Task: Add an event with the title Second Monthly Sales Meeting, date '2023/10/04', time 9:15 AM to 11:15 AMand add a description: Welcome to the Coffee Meeting with a Potential Investor, an exciting opportunity to connect, share your business vision, and explore potential investment opportunities. This meeting is designed to foster a mutually beneficial relationship between you and the investor, providing a platform to discuss your business goals, growth strategies, and the potential for collaboration., put the event into Blue category, logged in from the account softage.2@softage.netand send the event invitation to softage.9@softage.net and softage.10@softage.net. Set a reminder for the event At time of event
Action: Mouse pressed left at (85, 99)
Screenshot: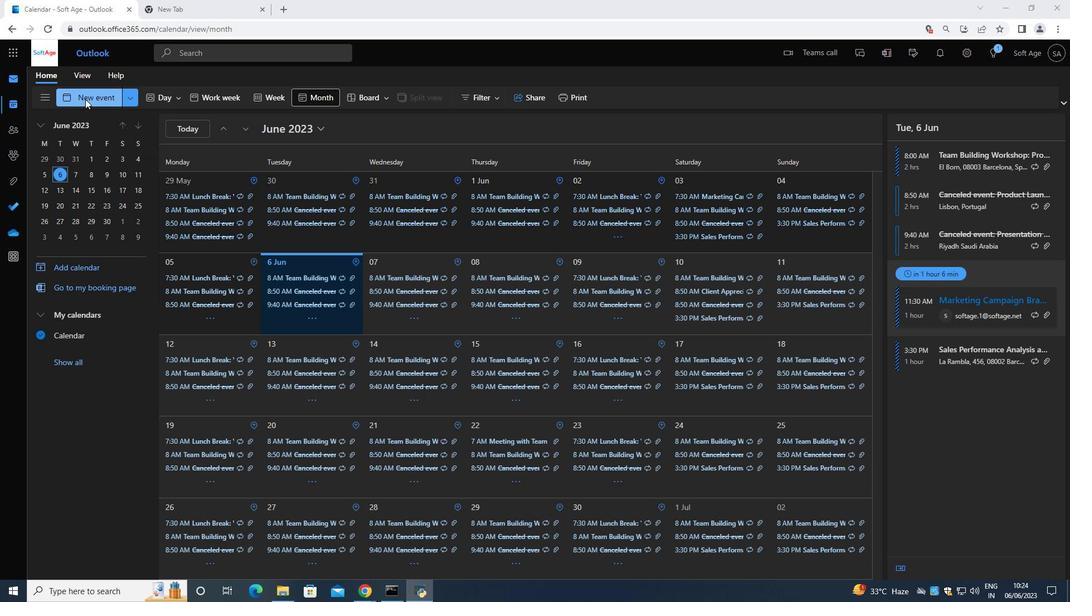 
Action: Mouse moved to (323, 157)
Screenshot: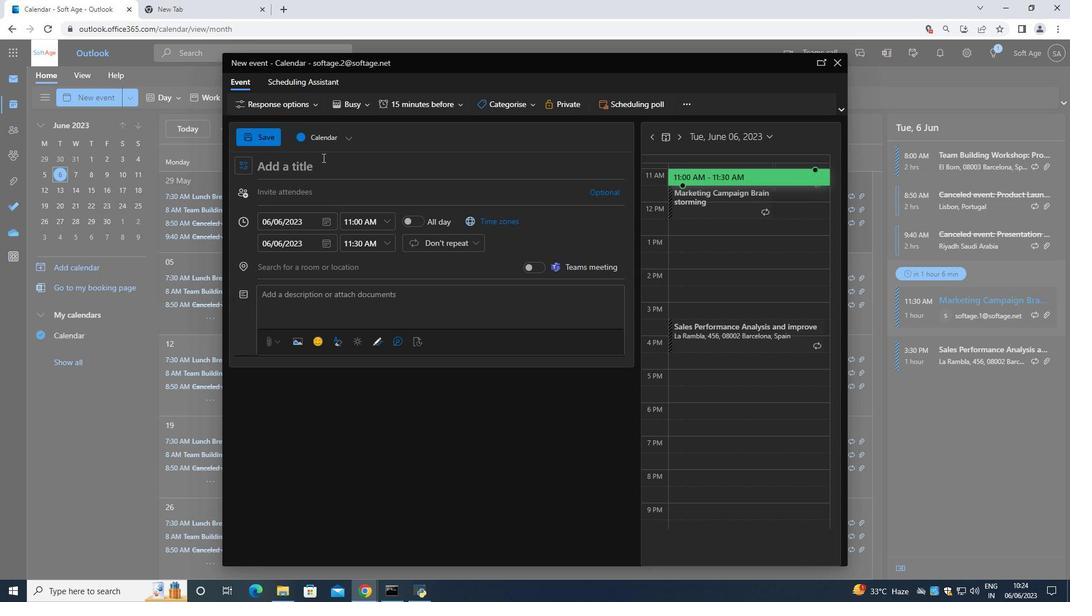 
Action: Key pressed <Key.shift>Scond<Key.space><Key.backspace><Key.backspace><Key.backspace><Key.backspace><Key.backspace><Key.backspace><Key.backspace><Key.shift>Second<Key.space><Key.shift>Mony<Key.backspace>thly<Key.space><Key.shift>Sales<Key.space><Key.shift>Meeting<Key.space>
Screenshot: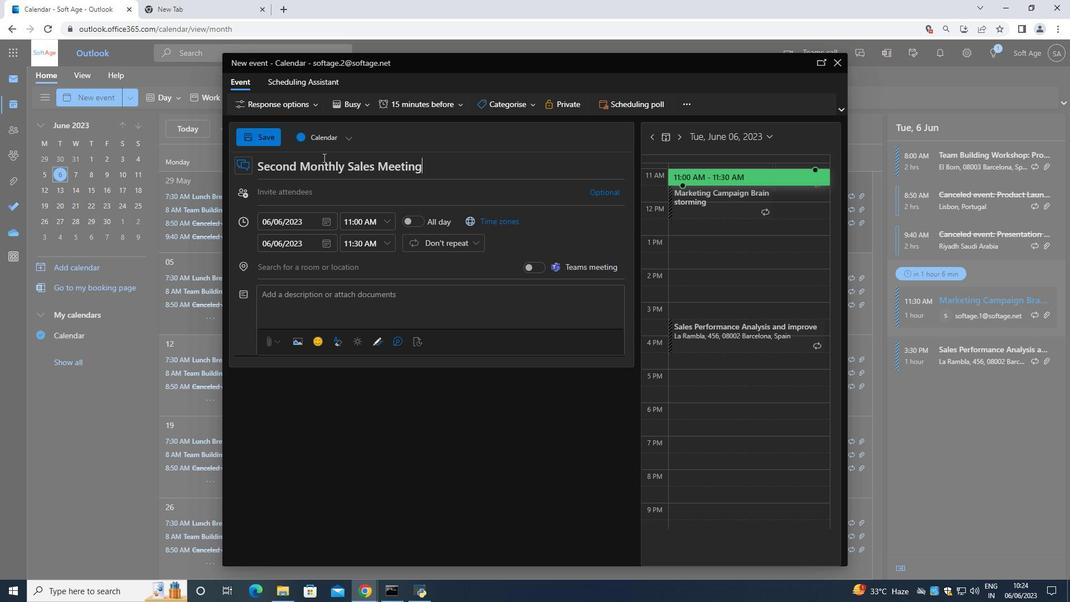 
Action: Mouse moved to (328, 217)
Screenshot: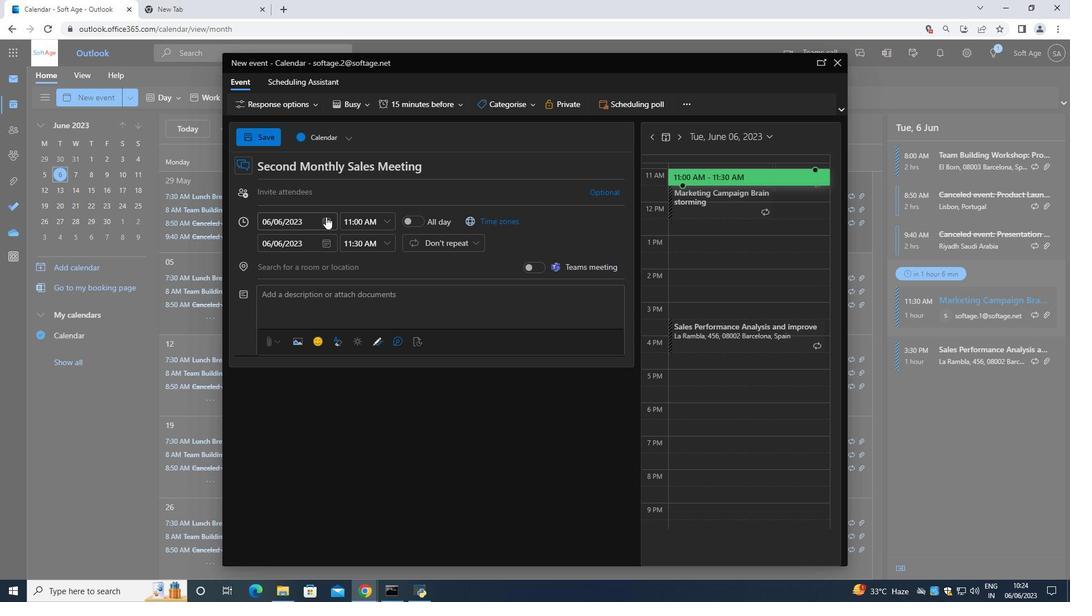 
Action: Mouse pressed left at (328, 217)
Screenshot: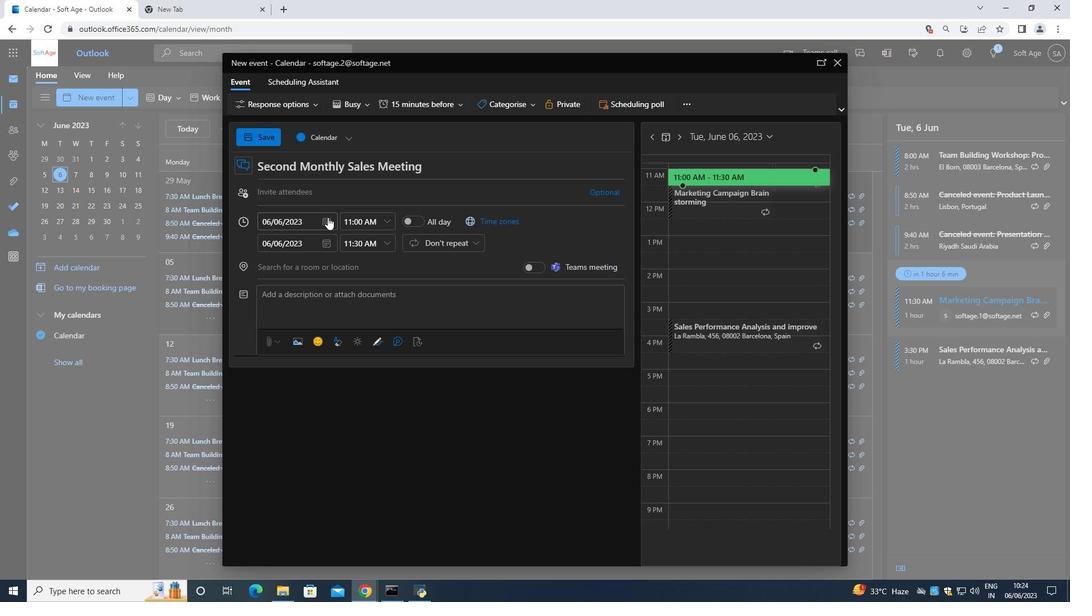 
Action: Mouse moved to (368, 243)
Screenshot: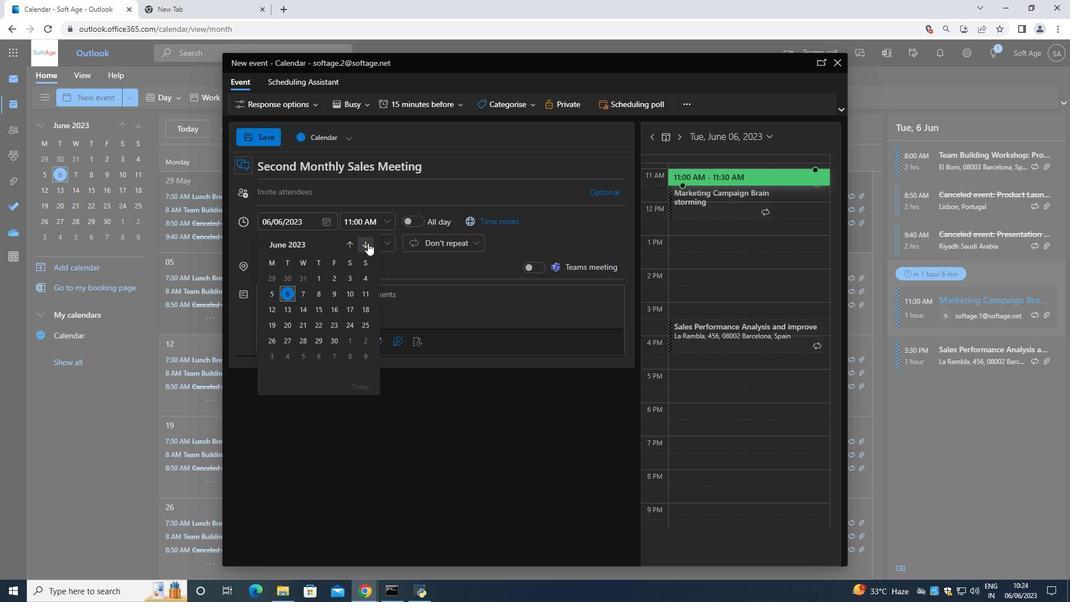 
Action: Mouse pressed left at (368, 243)
Screenshot: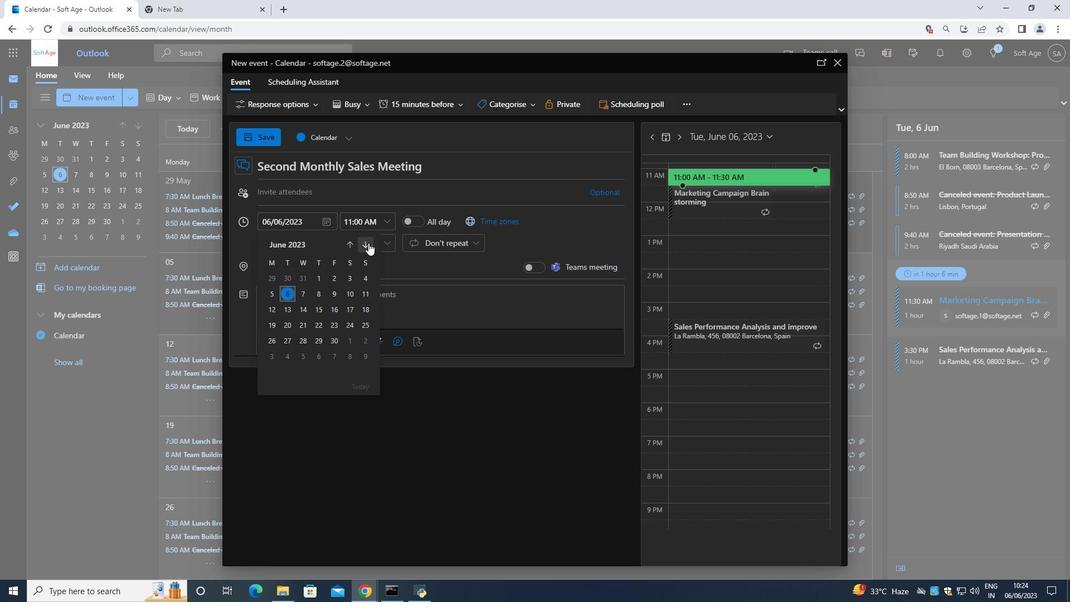 
Action: Mouse moved to (368, 243)
Screenshot: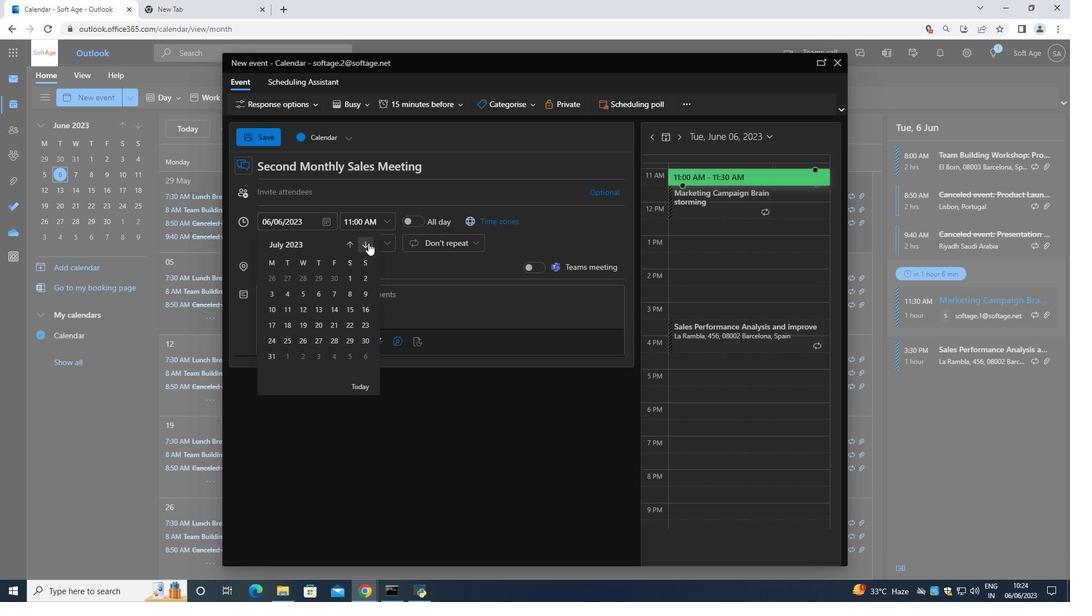
Action: Mouse pressed left at (368, 243)
Screenshot: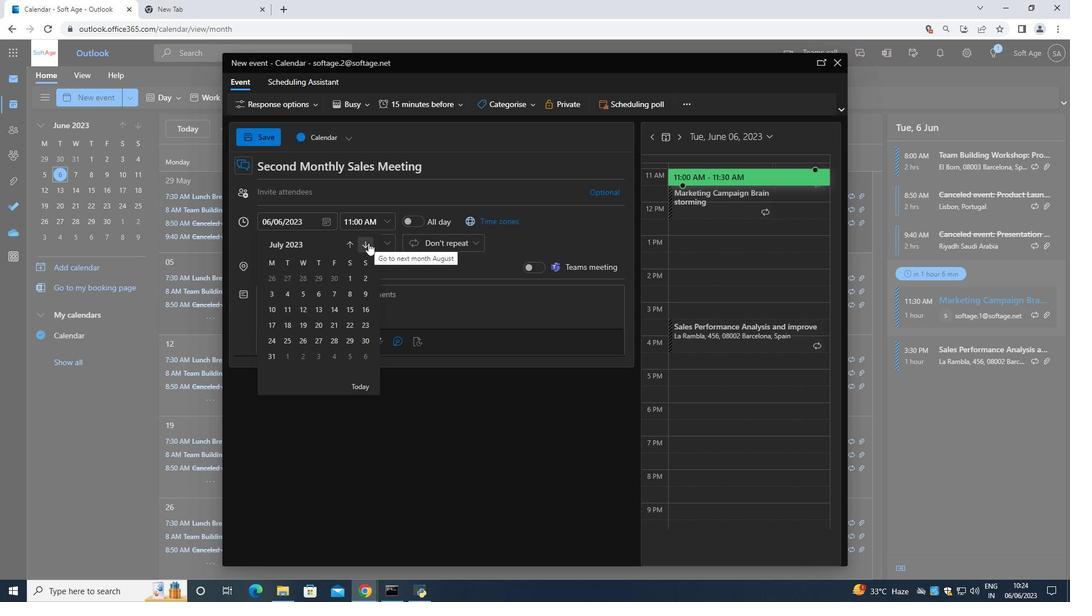 
Action: Mouse pressed left at (368, 243)
Screenshot: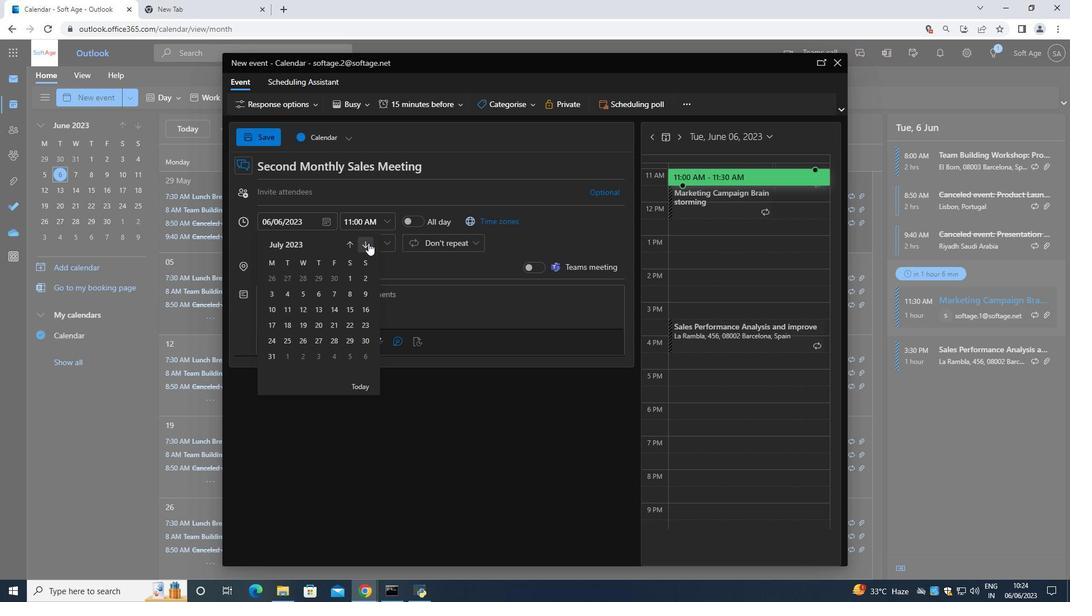 
Action: Mouse pressed left at (368, 243)
Screenshot: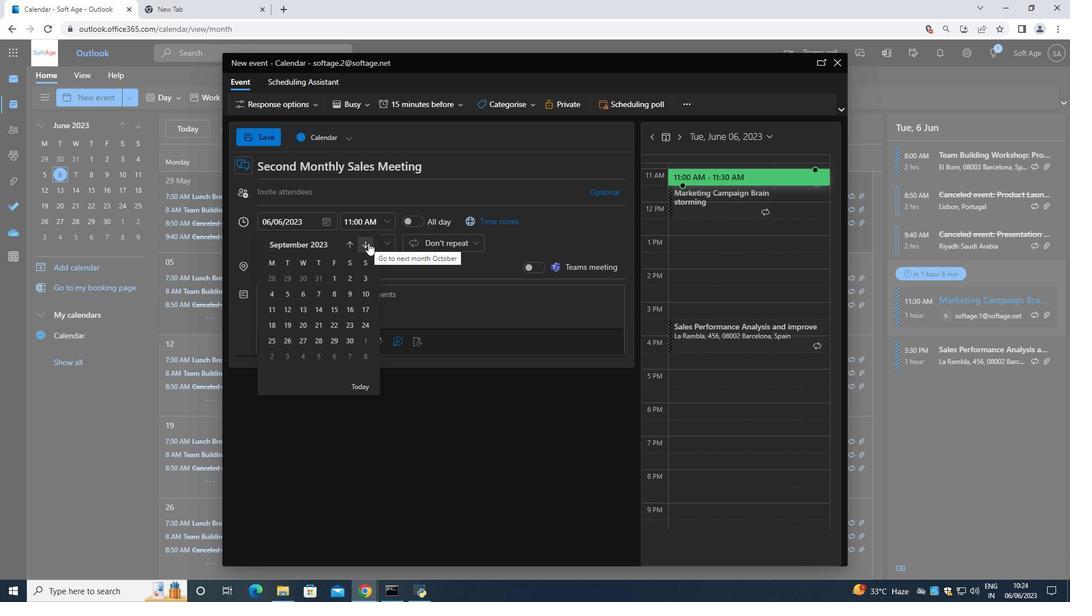 
Action: Mouse pressed left at (368, 243)
Screenshot: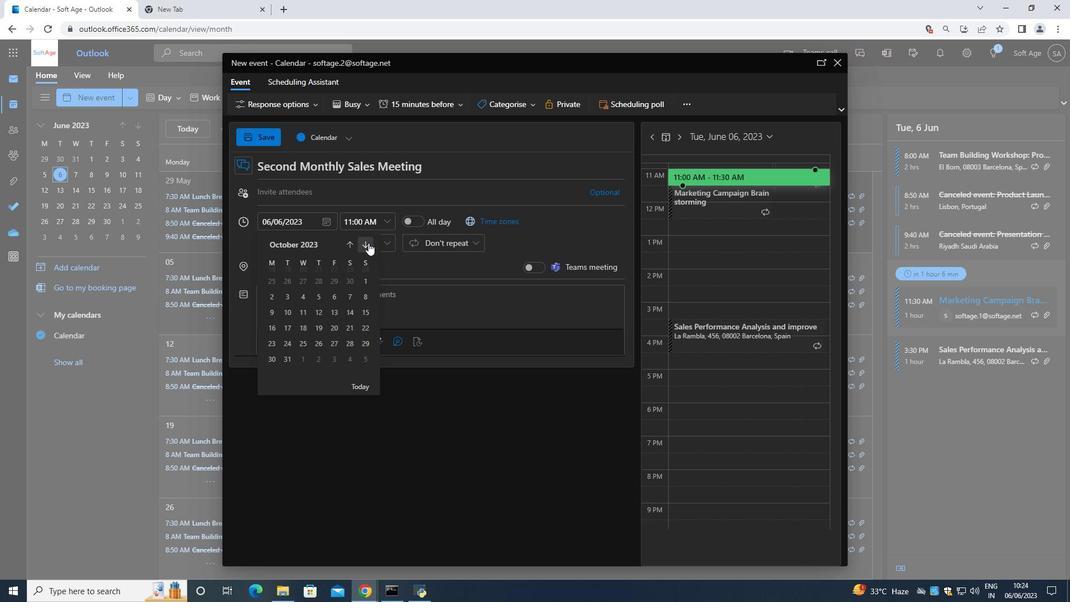 
Action: Mouse moved to (353, 240)
Screenshot: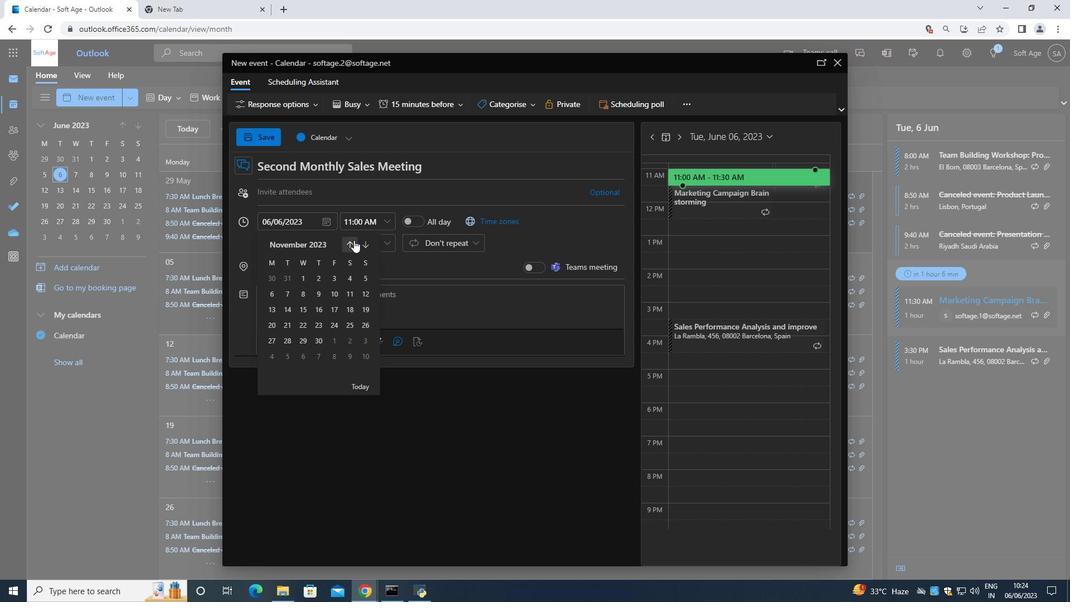 
Action: Mouse pressed left at (353, 240)
Screenshot: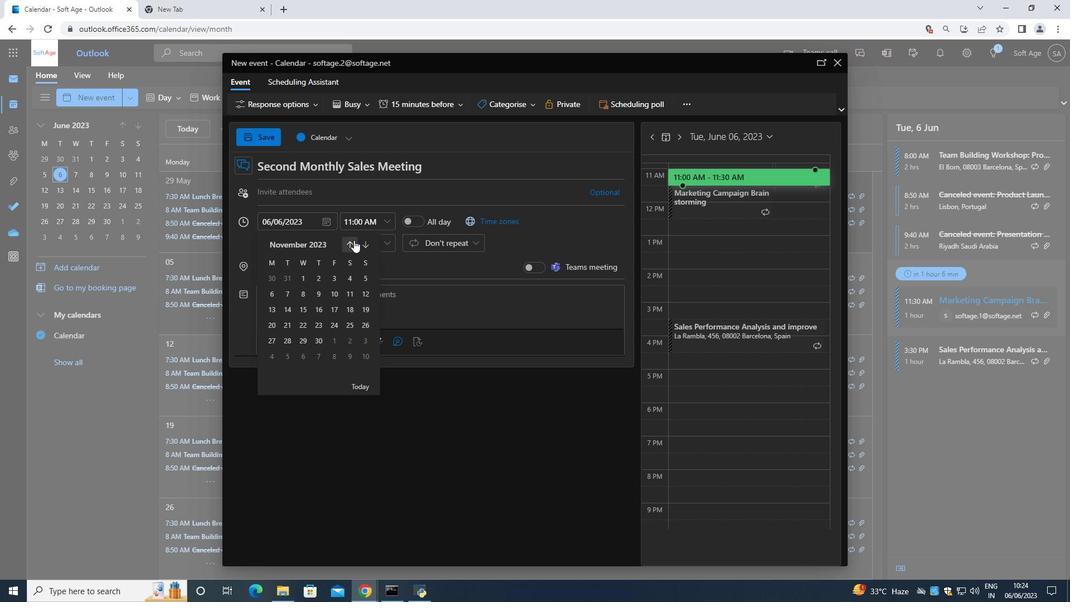 
Action: Mouse moved to (308, 292)
Screenshot: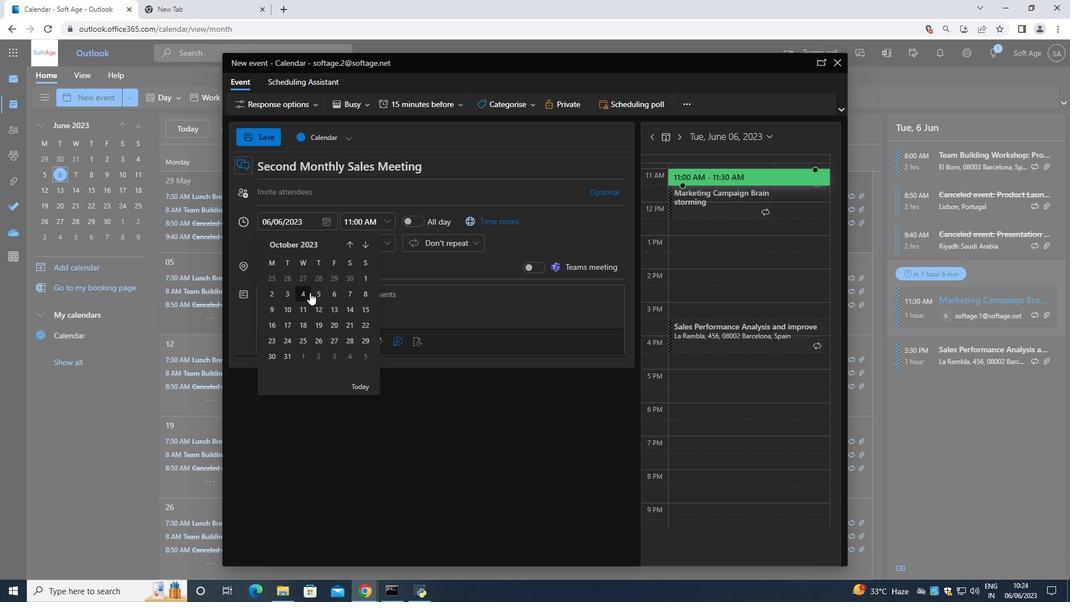 
Action: Mouse pressed left at (308, 292)
Screenshot: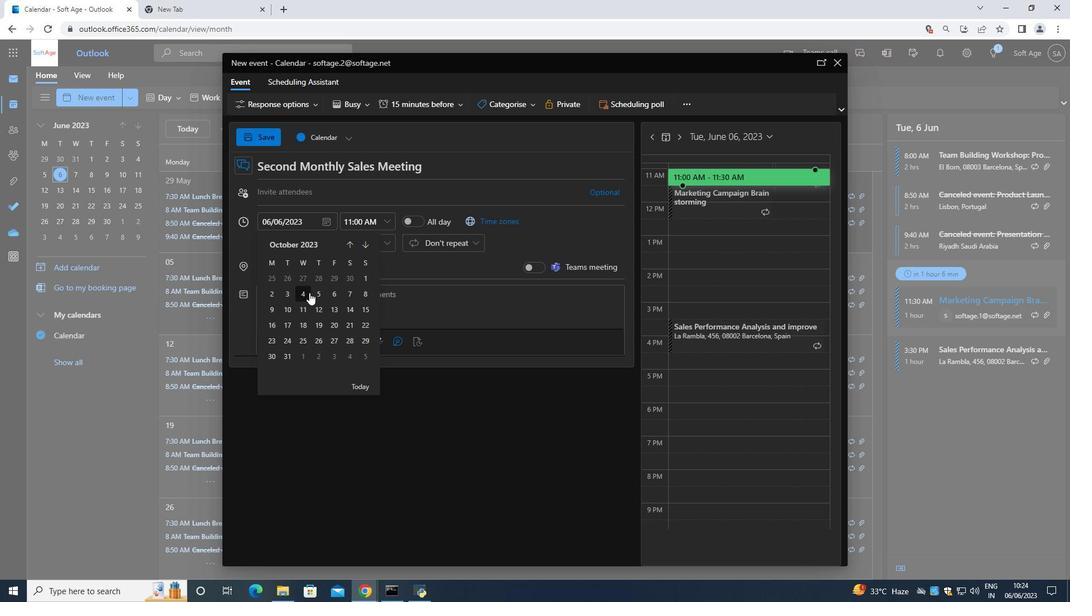 
Action: Mouse moved to (362, 222)
Screenshot: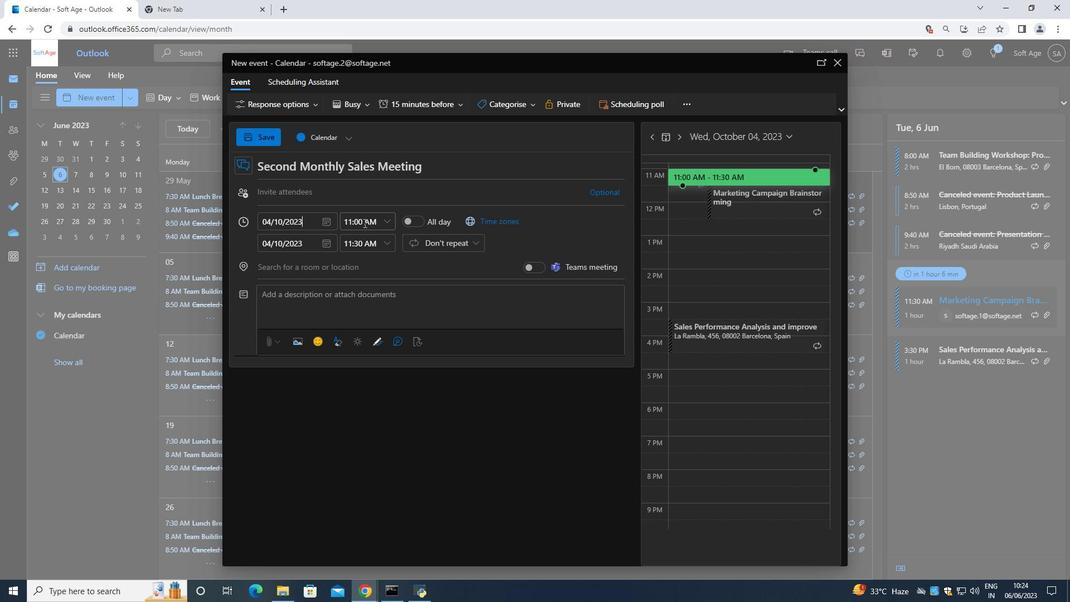 
Action: Mouse pressed left at (362, 222)
Screenshot: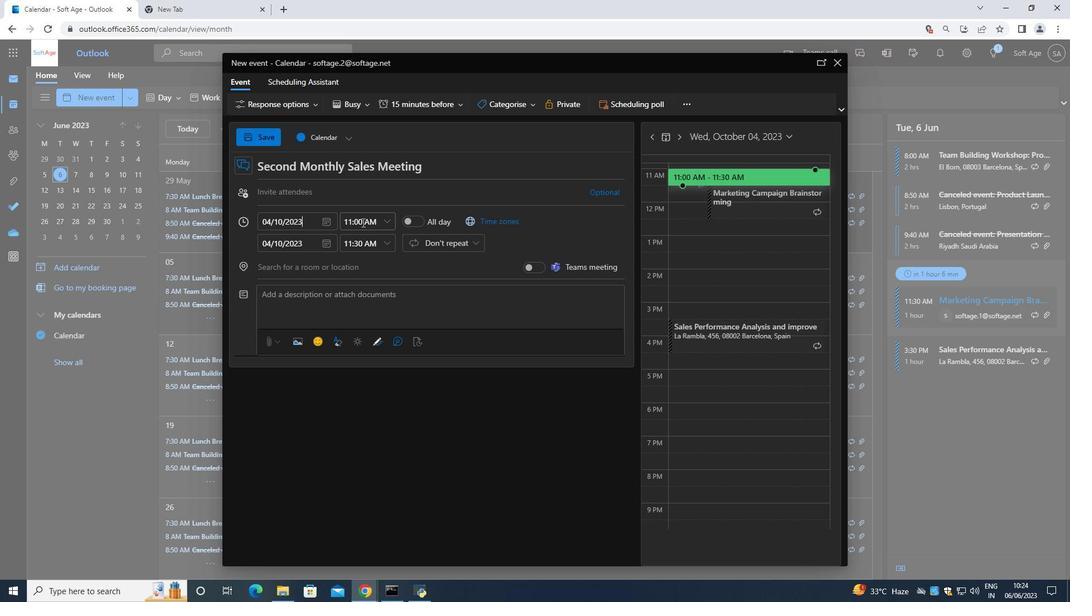 
Action: Key pressed <Key.backspace>9<Key.shift_r>:15<Key.caps_lock>AM<Key.caps_lock>
Screenshot: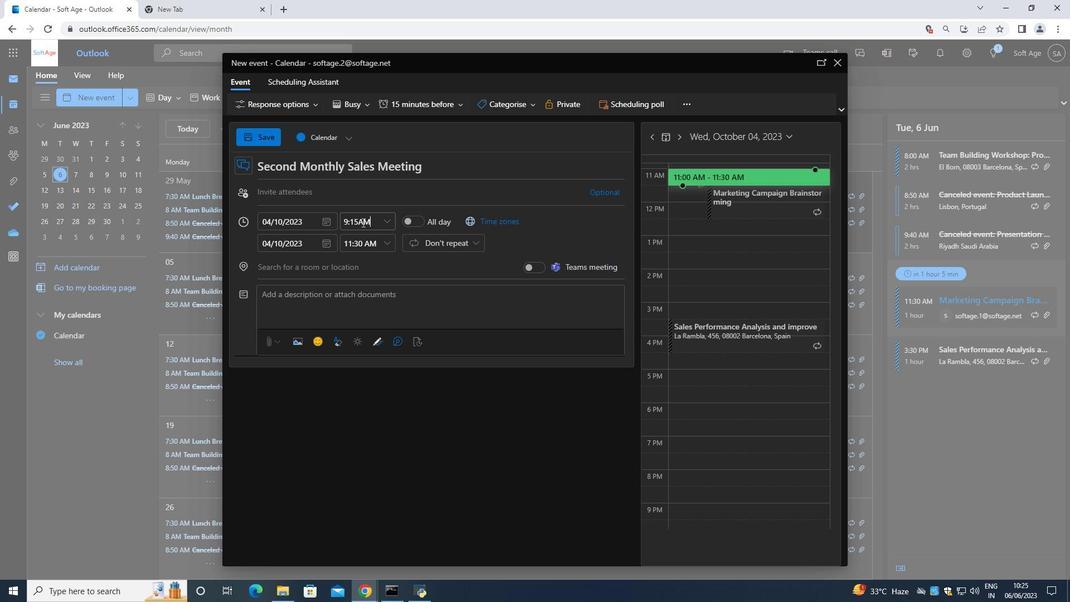 
Action: Mouse moved to (355, 221)
Screenshot: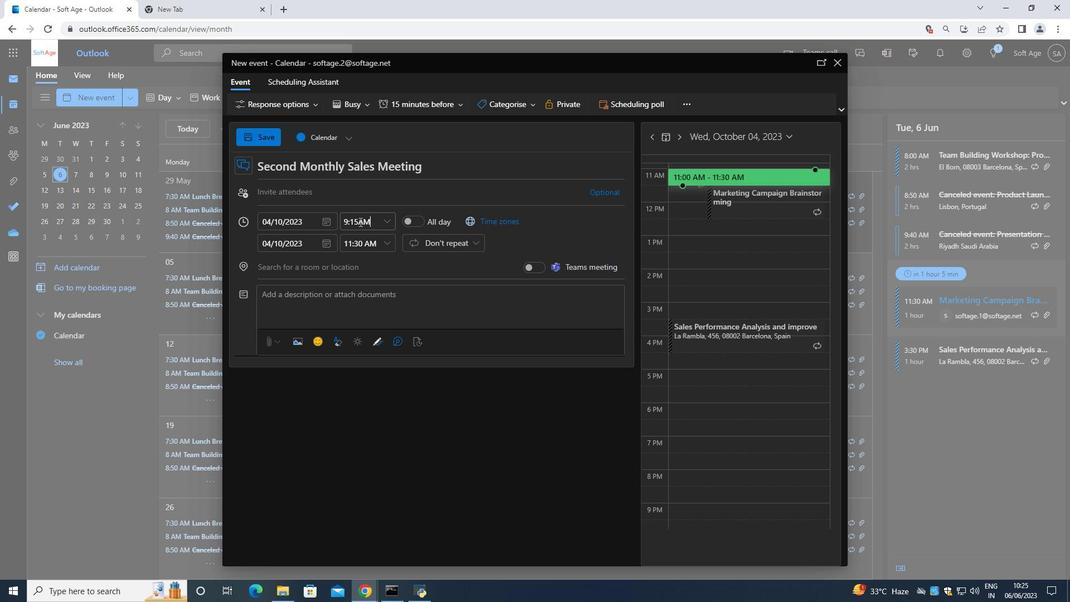 
Action: Mouse pressed left at (355, 221)
Screenshot: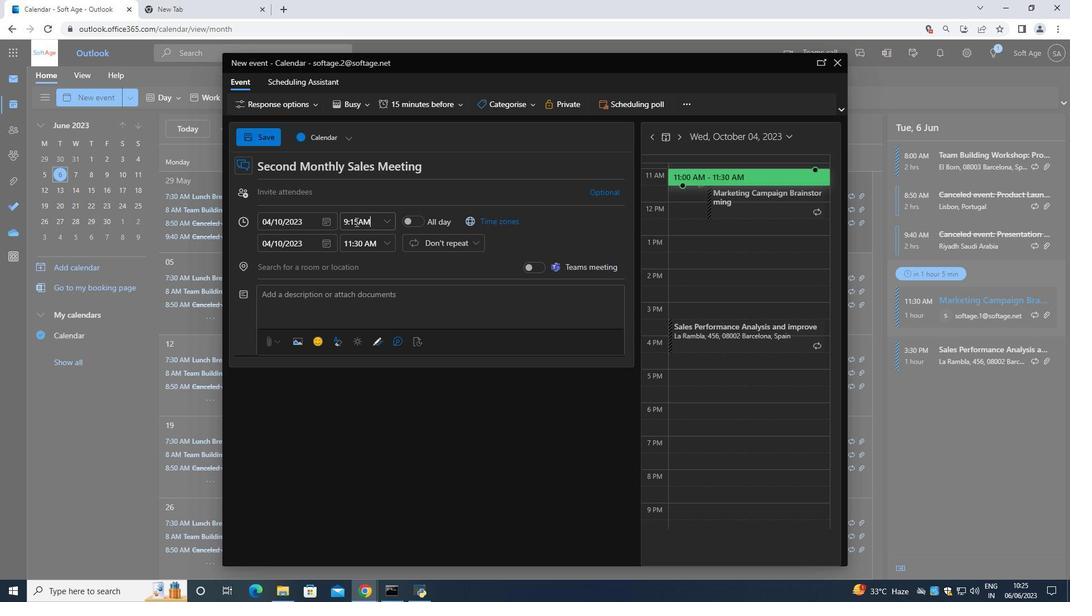 
Action: Mouse moved to (355, 222)
Screenshot: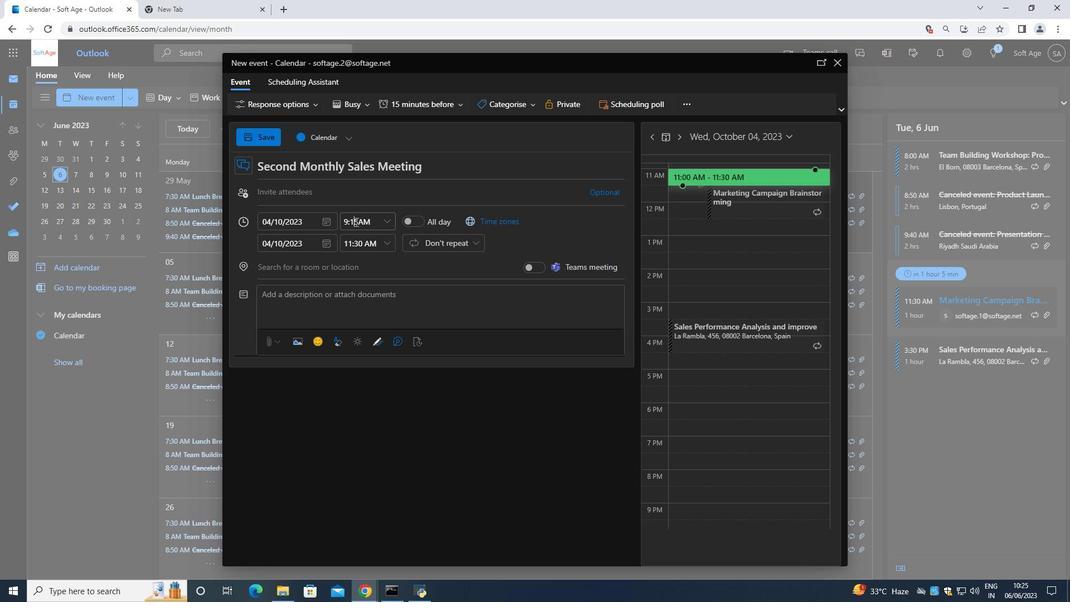 
Action: Mouse pressed left at (355, 222)
Screenshot: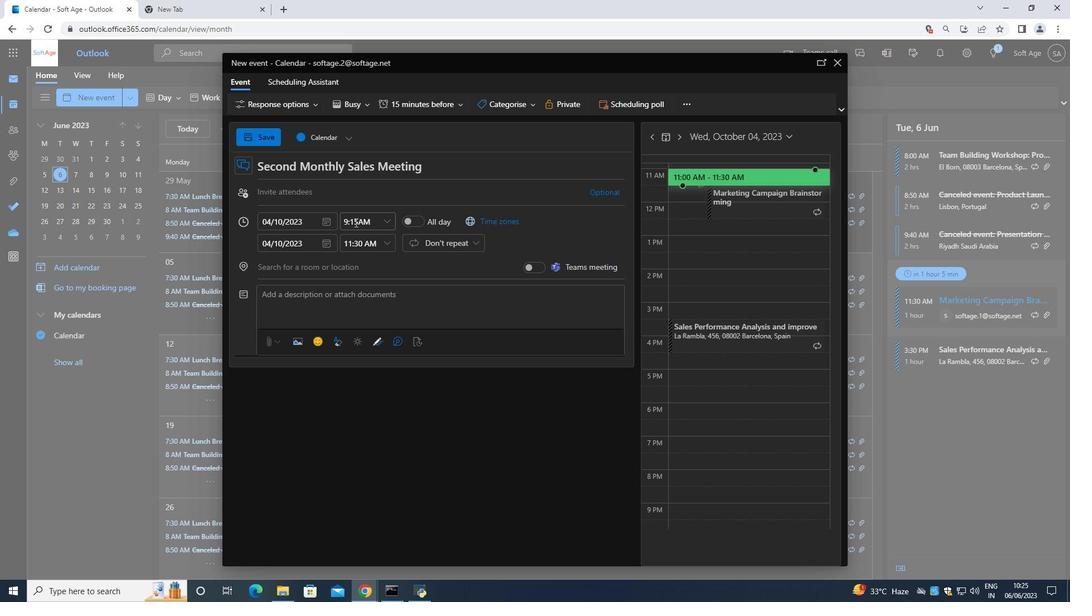 
Action: Mouse moved to (357, 221)
Screenshot: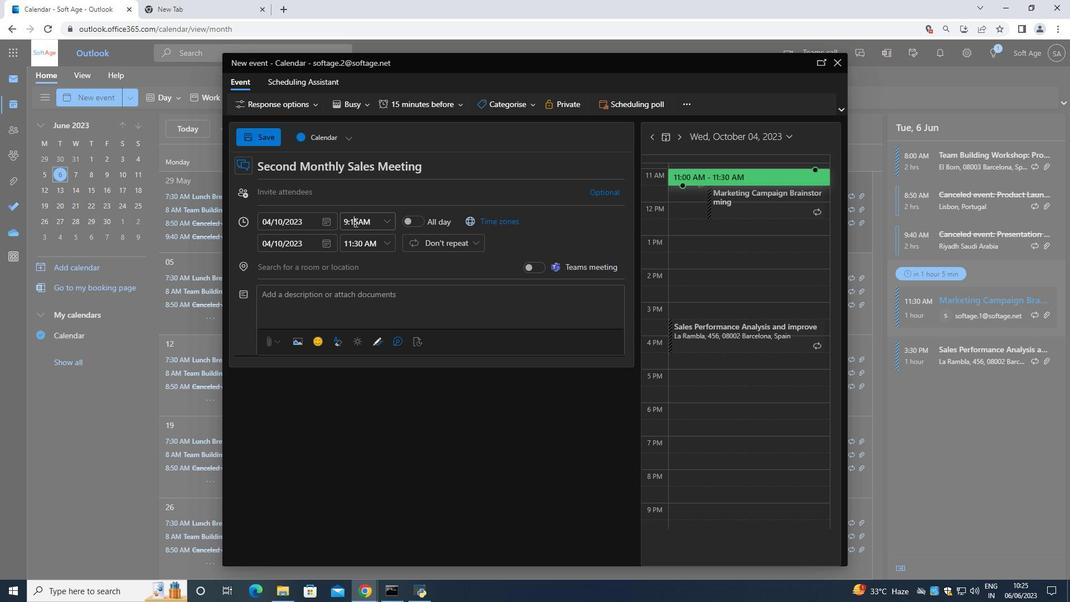 
Action: Mouse pressed left at (357, 221)
Screenshot: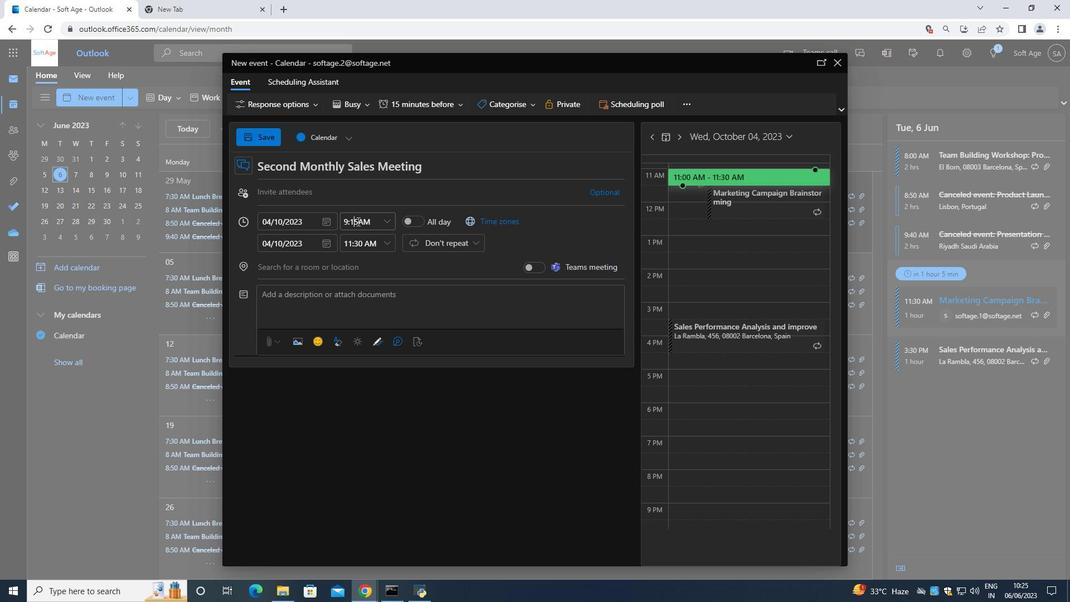 
Action: Key pressed <Key.space>
Screenshot: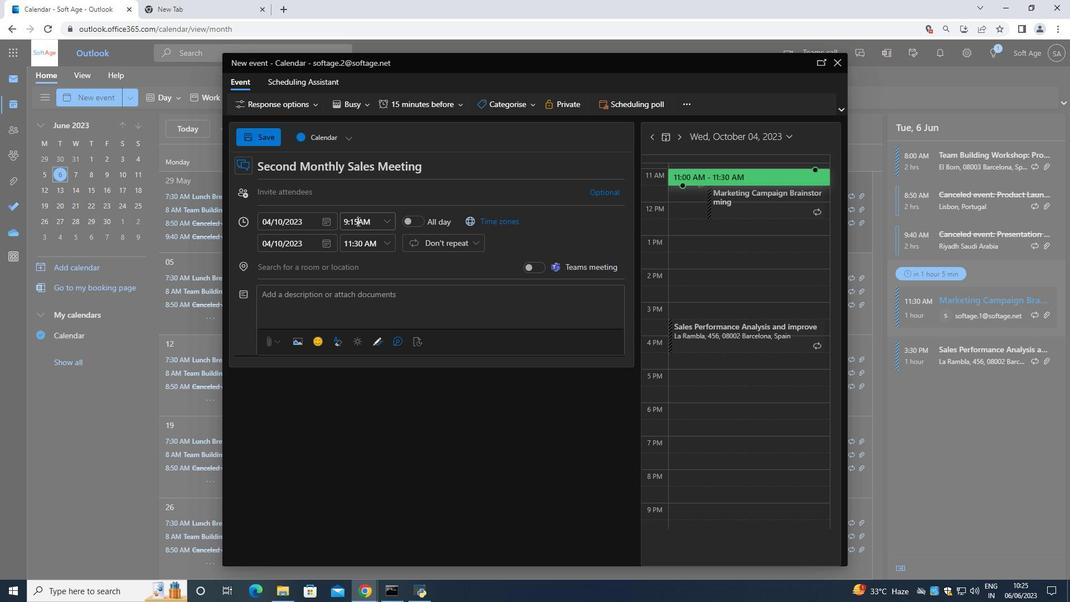 
Action: Mouse moved to (390, 246)
Screenshot: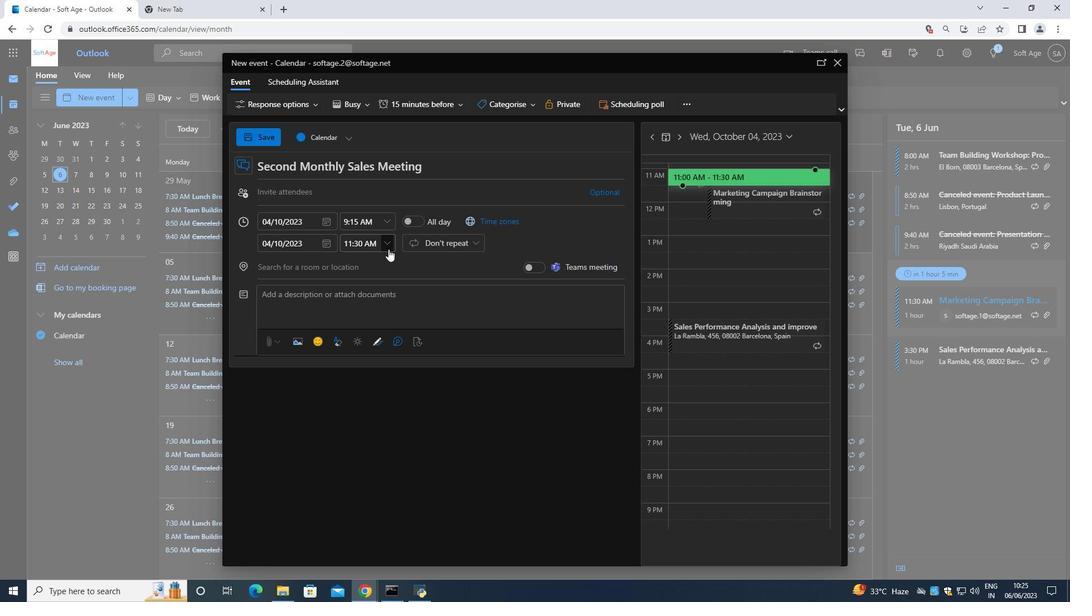 
Action: Mouse pressed left at (390, 246)
Screenshot: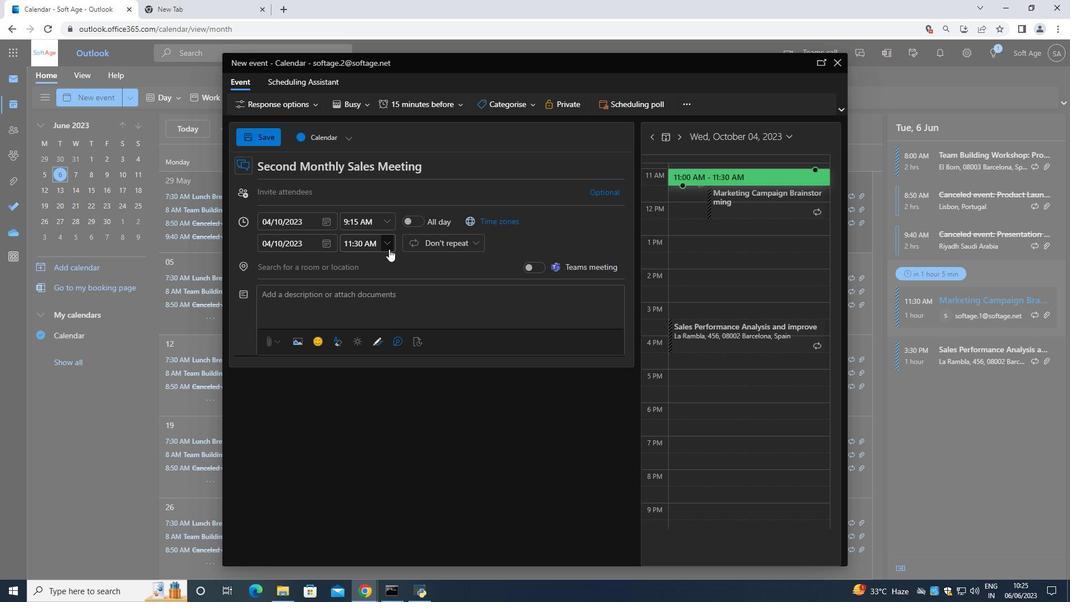 
Action: Mouse moved to (371, 321)
Screenshot: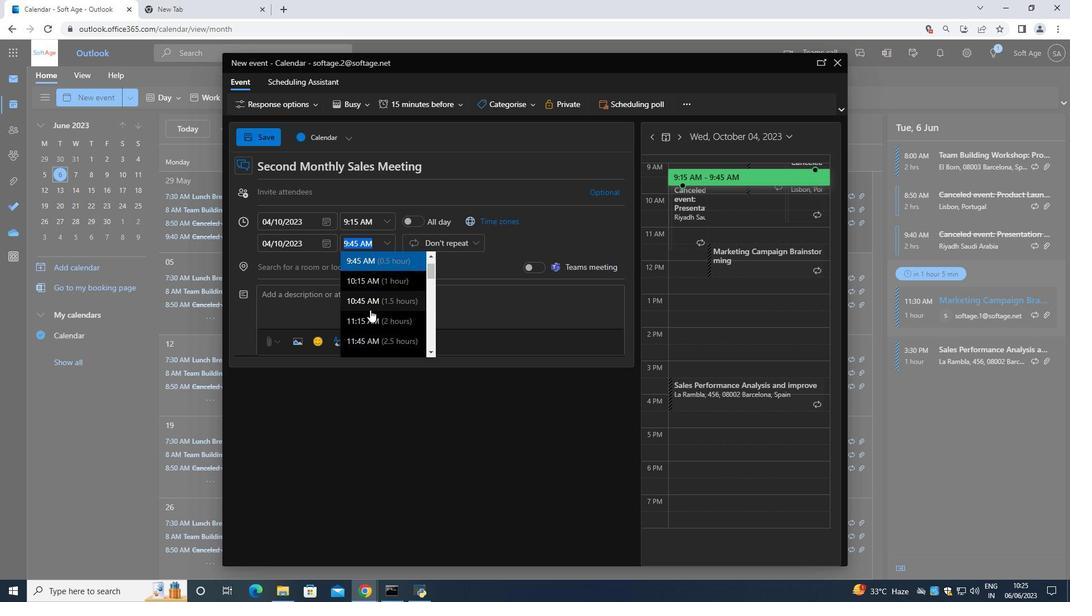 
Action: Mouse pressed left at (371, 321)
Screenshot: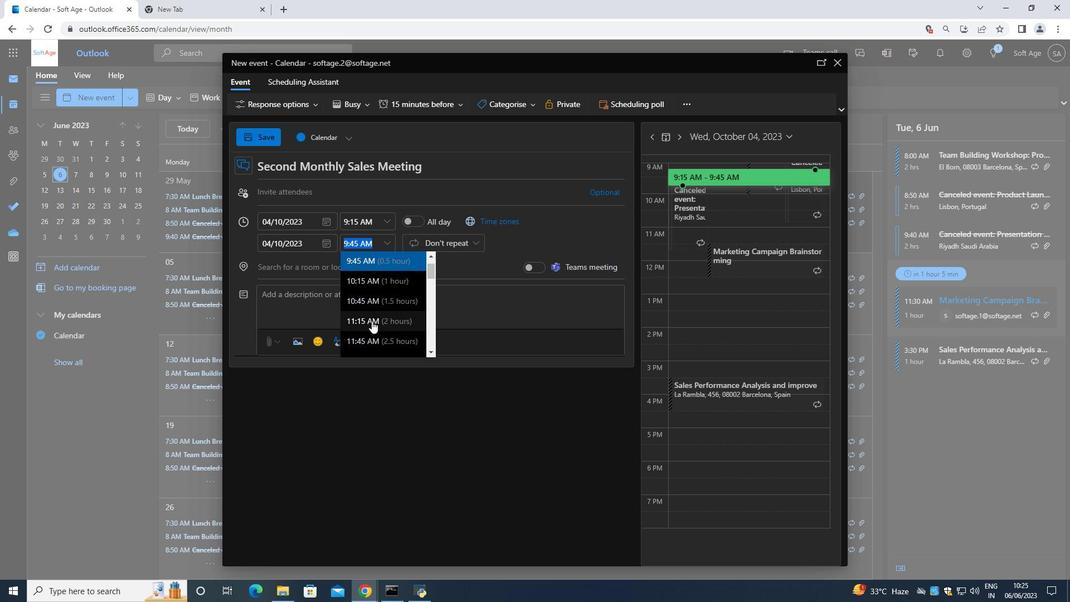 
Action: Mouse moved to (366, 309)
Screenshot: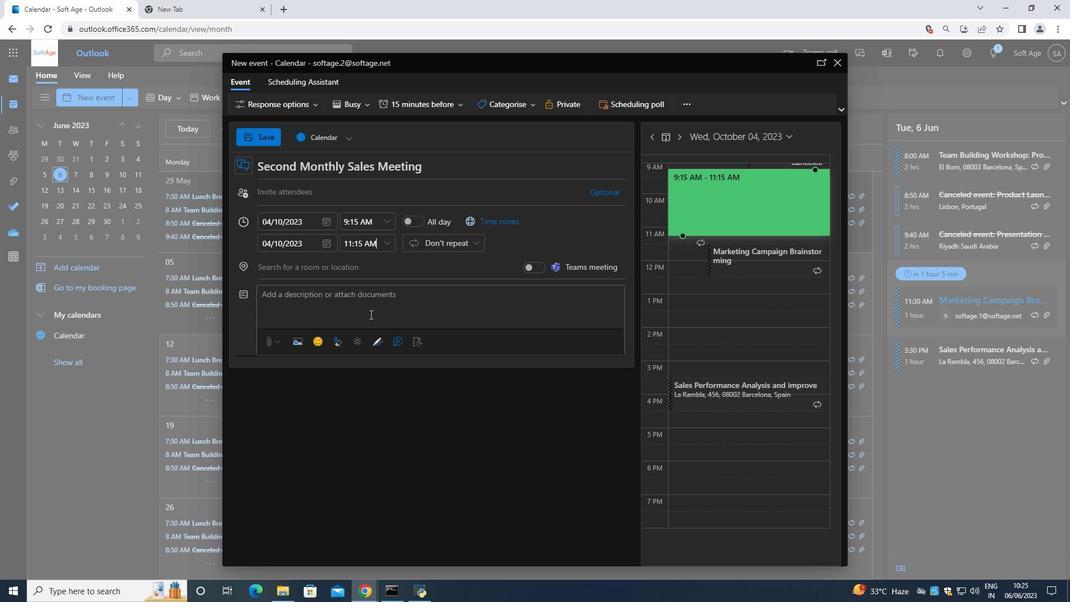 
Action: Mouse pressed left at (366, 309)
Screenshot: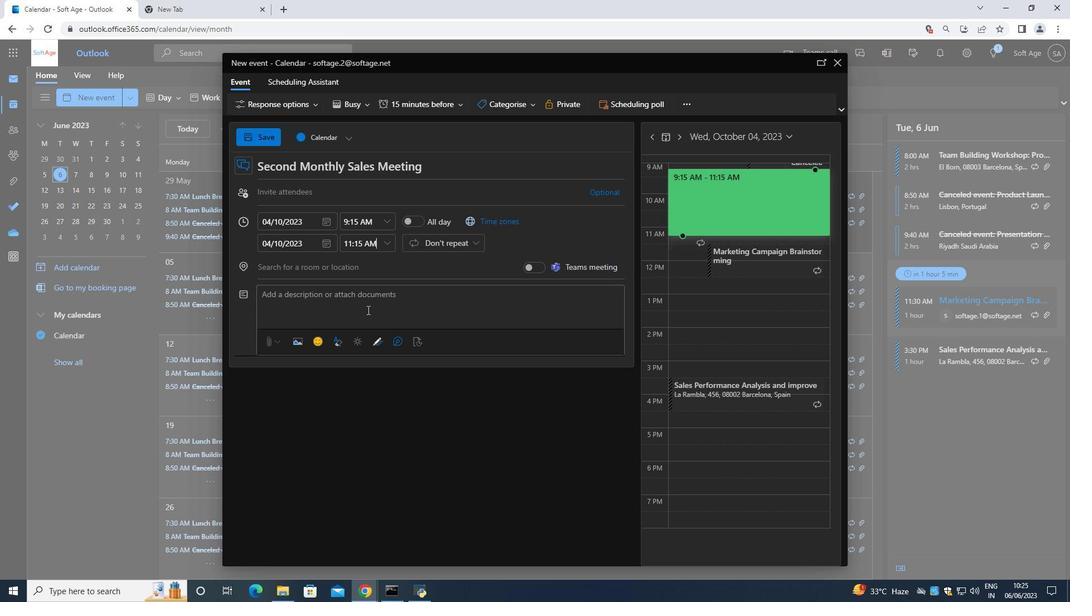 
Action: Key pressed <Key.shift>Welcon<Key.backspace>me<Key.space>to<Key.space>the<Key.space>coffee<Key.space><Key.shift>M<Key.left><Key.left><Key.left><Key.left><Key.left><Key.left><Key.left><Key.left><Key.right><Key.backspace><Key.shift>C<Key.right><Key.right><Key.right><Key.right><Key.right><Key.right><Key.right><Key.right><Key.right>eeting<Key.space>with<Key.space>a<Key.space><Key.shift><Key.shift><Key.shift><Key.shift><Key.shift><Key.shift><Key.shift><Key.shift>Potential<Key.space><Key.shift>Investor,<Key.space>an<Key.space>exciting<Key.space>opportunity<Key.space>to<Key.space>connect,<Key.space>share<Key.space>your<Key.space>business<Key.space>vision,and<Key.space>explore<Key.space>protential<Key.space>investment<Key.space>opportunities.<Key.space><Key.shift>This<Key.space>meetim<Key.backspace>ng<Key.space>is<Key.space>designed<Key.space>to<Key.space>fo<Key.up><Key.right><Key.right><Key.right><Key.right><Key.right><Key.right><Key.right><Key.right><Key.right><Key.right><Key.right><Key.right><Key.right><Key.space><Key.right><Key.right><Key.right><Key.right><Key.right><Key.right><Key.right><Key.right><Key.right><Key.right><Key.right><Key.right><Key.right><Key.right><Key.right><Key.right><Key.right><Key.right><Key.right><Key.right><Key.right><Key.right><Key.right><Key.down>ster<Key.space><Key.space><Key.backspace>a<Key.space>mutully<Key.space>beneficial<Key.space>relq<Key.backspace><Key.left><Key.left><Key.left><Key.left><Key.left><Key.left><Key.left><Key.left><Key.left><Key.left><Key.left><Key.left><Key.left><Key.left><Key.left><Key.left><Key.left><Key.left>a<Key.right><Key.right><Key.right><Key.right><Key.right><Key.right><Key.right><Key.right><Key.right><Key.right><Key.right><Key.right><Key.right><Key.right><Key.right><Key.right><Key.right><Key.right><Key.right><Key.right>ationship<Key.space>between<Key.space>you<Key.space>and<Key.space>the<Key.space>investor<Key.space>,<Key.space>providing<Key.space>a<Key.space>platform<Key.space>to<Key.space>discussyour<Key.space>business<Key.space>goals,<Key.space>growth<Key.space>ste<Key.backspace>r<Key.left><Key.left><Key.left><Key.left><Key.left><Key.left><Key.left><Key.left><Key.left><Key.left><Key.left><Key.left><Key.left><Key.left><Key.left><Key.left><Key.left><Key.left><Key.left><Key.left><Key.left><Key.left><Key.left><Key.left><Key.left><Key.left><Key.left><Key.left><Key.left><Key.left><Key.left><Key.space><Key.right><Key.right><Key.right><Key.right><Key.right><Key.right><Key.right><Key.right><Key.right><Key.right><Key.right><Key.right><Key.right><Key.right><Key.right><Key.right><Key.right><Key.right><Key.right><Key.right><Key.right><Key.right><Key.right><Key.right><Key.right><Key.right><Key.right><Key.right><Key.right><Key.right><Key.right><Key.right><Key.right><Key.right>ategies,<Key.space>and<Key.space>the<Key.space>pr<Key.backspace>otential<Key.space>for<Key.space>collaboration<Key.space>.
Screenshot: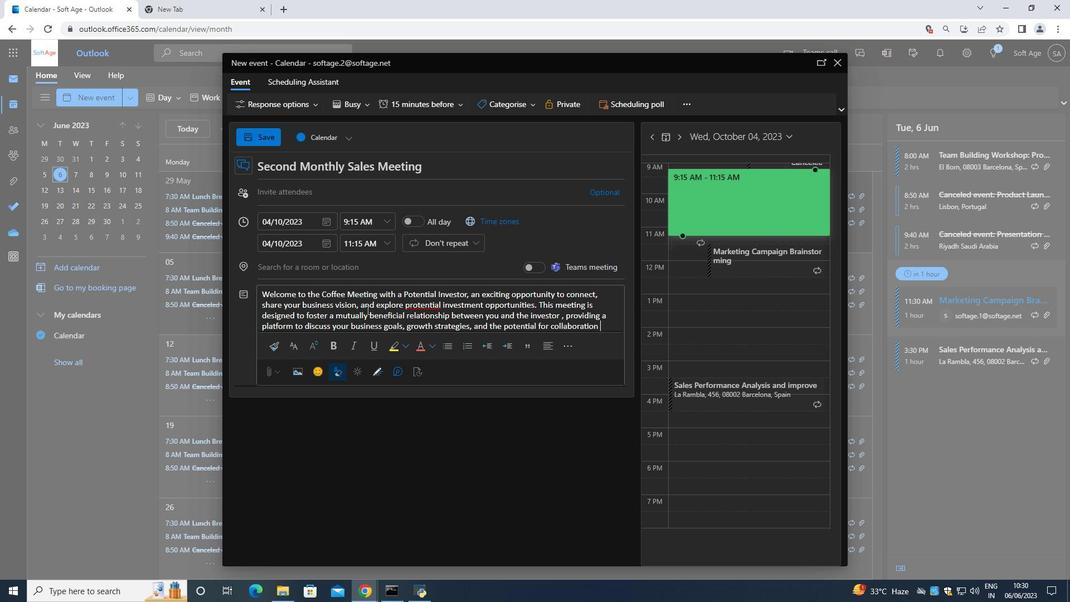 
Action: Mouse moved to (515, 96)
Screenshot: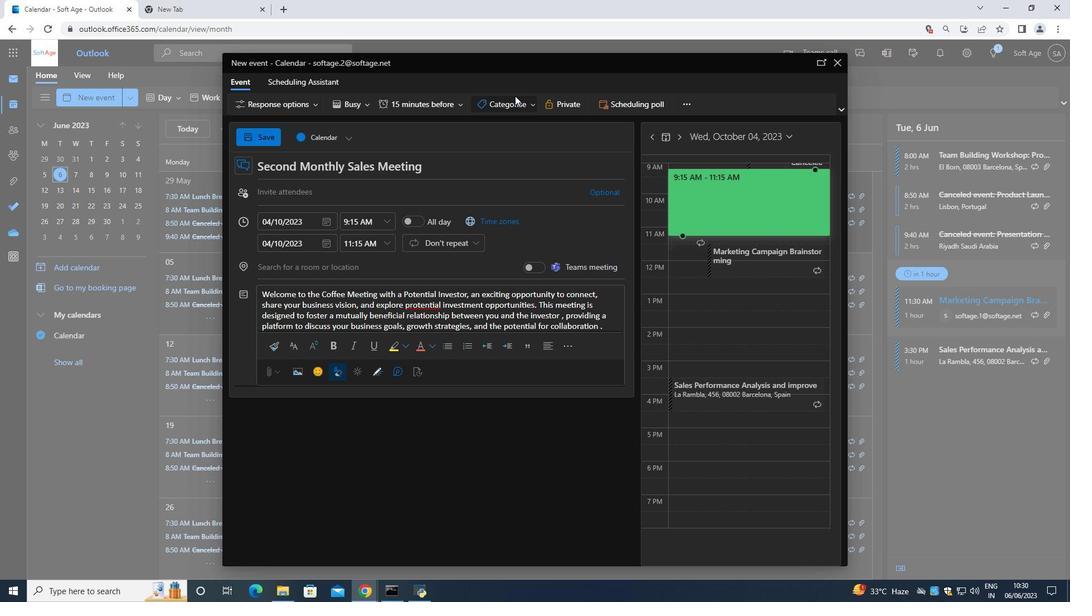 
Action: Mouse pressed left at (515, 96)
Screenshot: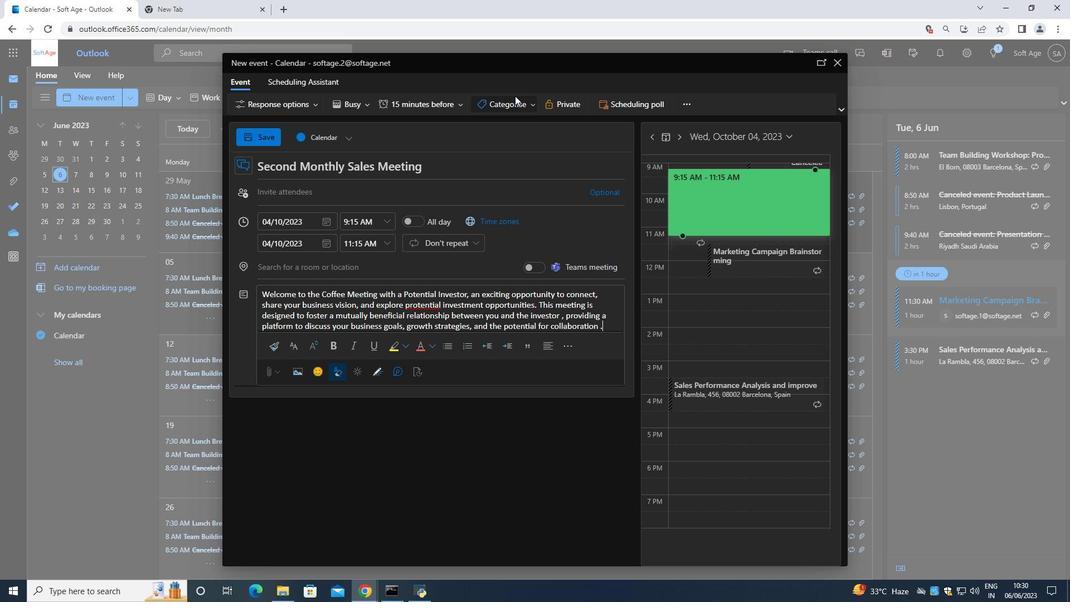 
Action: Mouse moved to (530, 123)
Screenshot: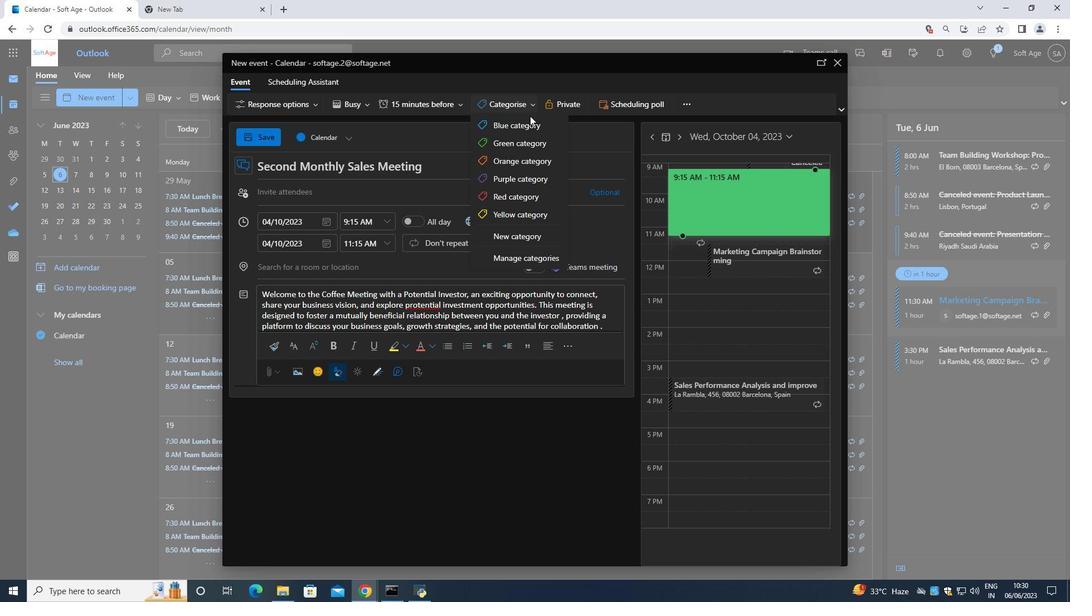 
Action: Mouse pressed left at (530, 123)
Screenshot: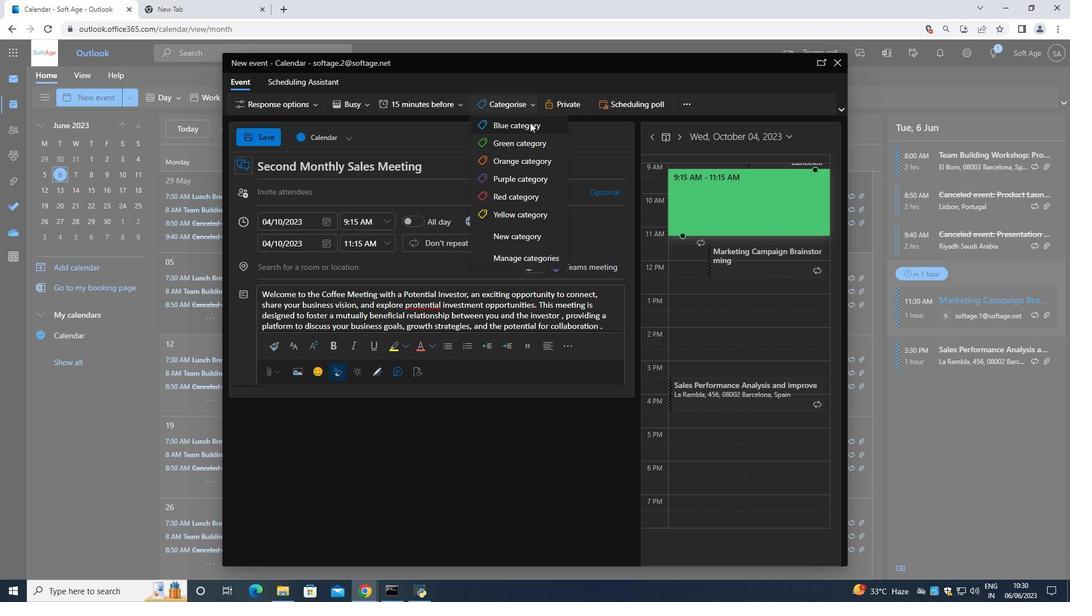 
Action: Mouse moved to (352, 191)
Screenshot: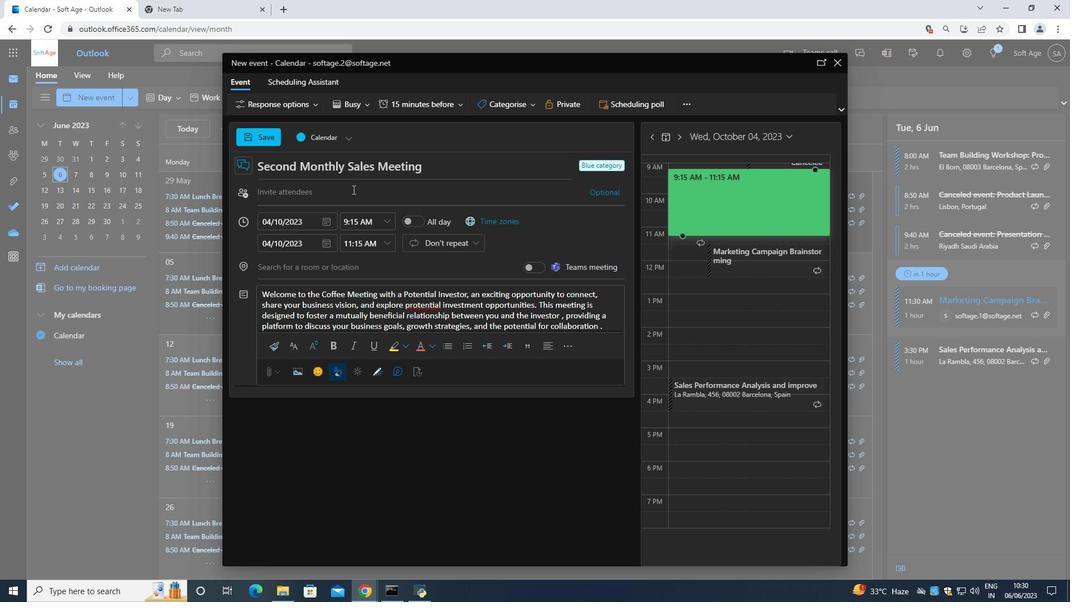 
Action: Mouse pressed left at (352, 191)
Screenshot: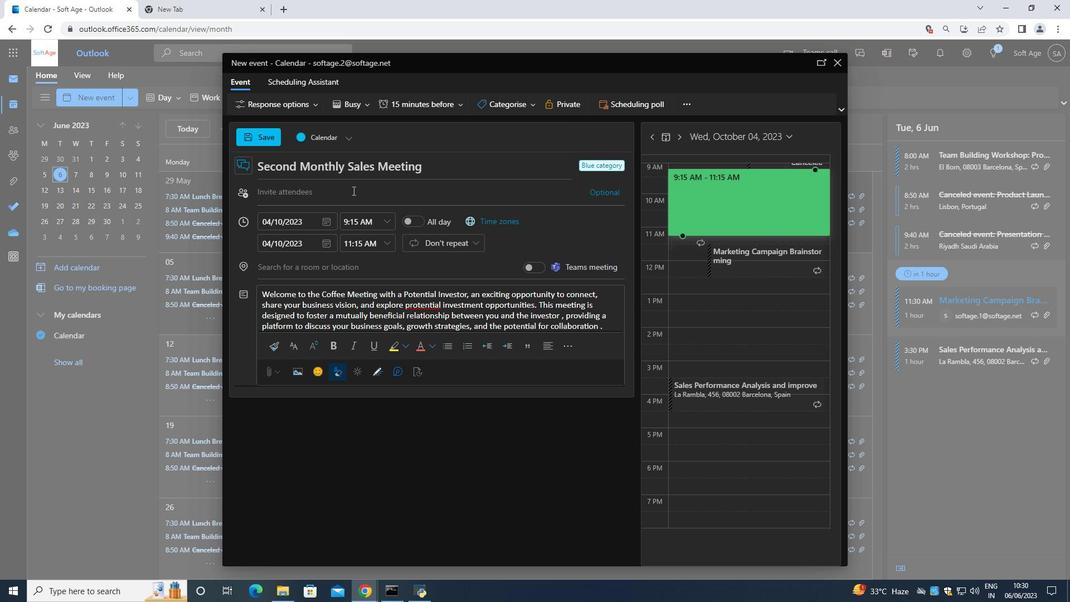 
Action: Mouse moved to (352, 191)
Screenshot: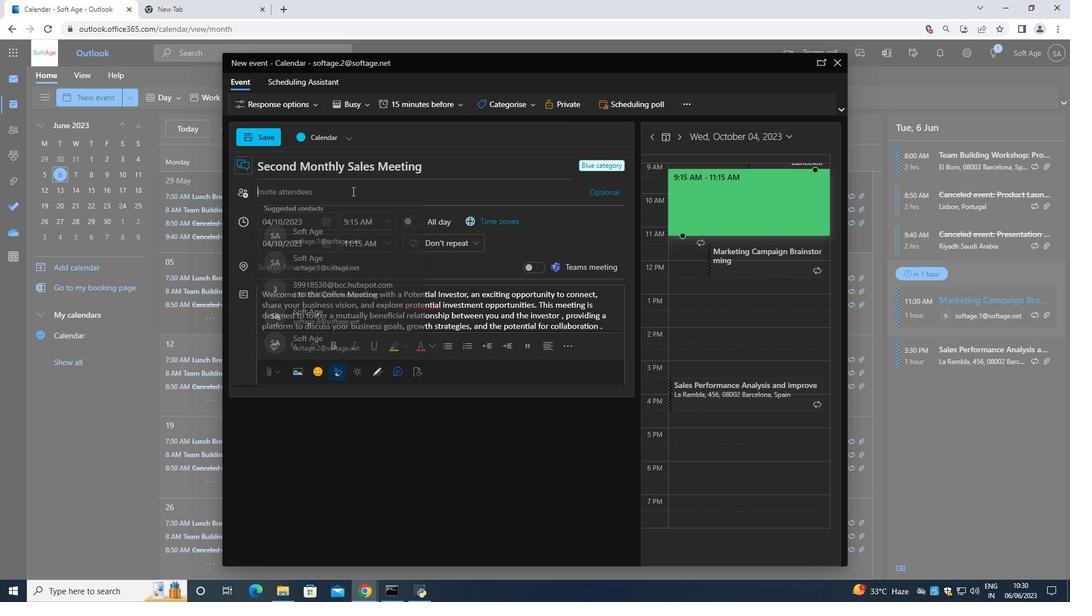 
Action: Key pressed <Key.shift>Softage.9<Key.shift>@
Screenshot: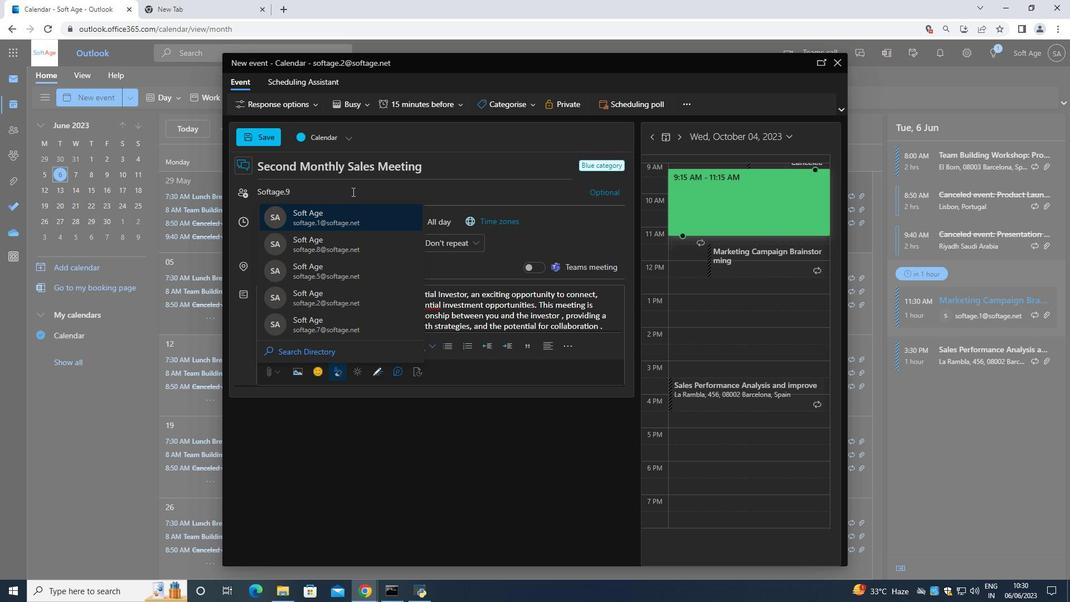 
Action: Mouse moved to (374, 222)
Screenshot: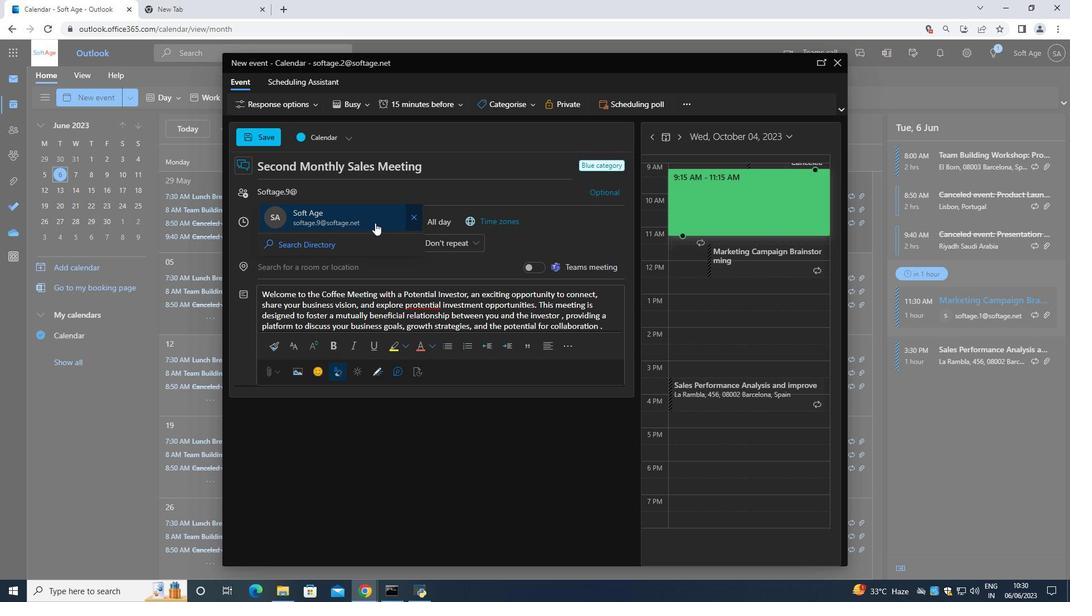 
Action: Mouse pressed left at (374, 222)
Screenshot: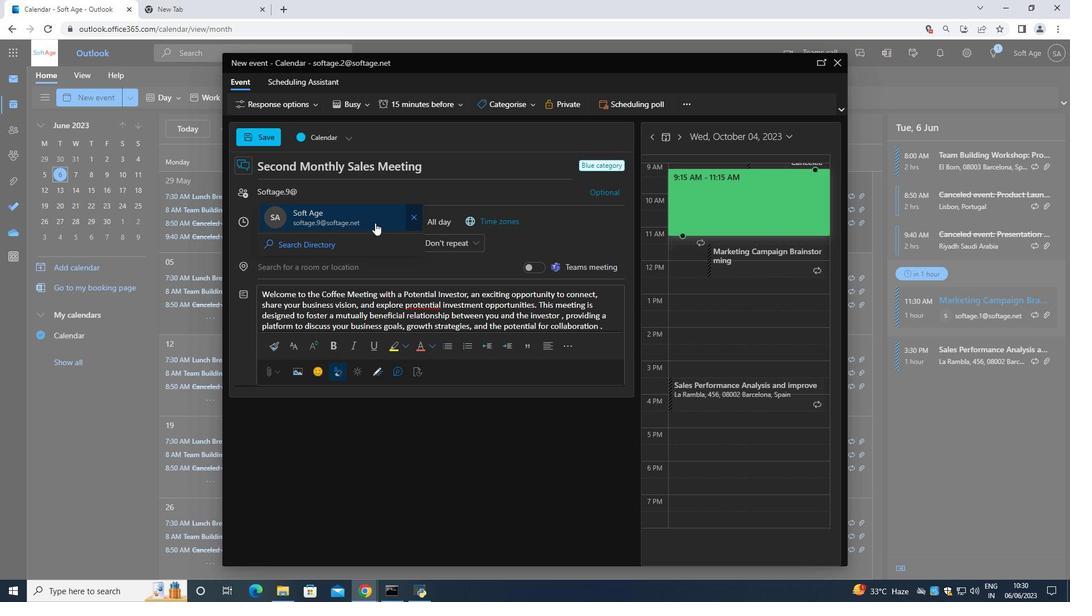 
Action: Mouse moved to (374, 222)
Screenshot: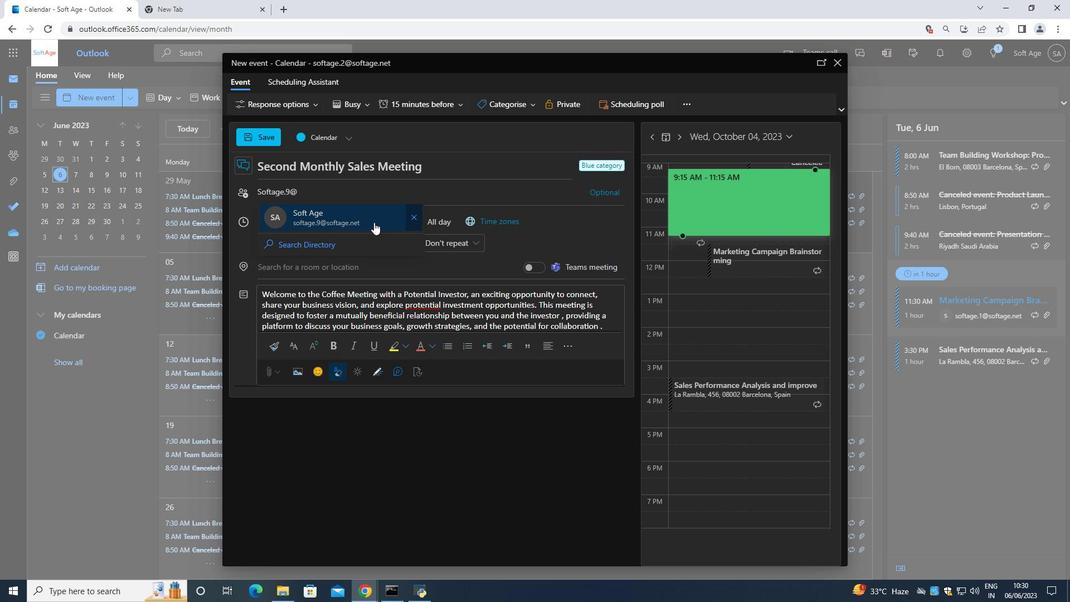 
Action: Key pressed <Key.shift>Softage.10<Key.shift><Key.shift><Key.shift><Key.shift><Key.shift><Key.shift><Key.shift><Key.shift><Key.shift><Key.shift>@softage
Screenshot: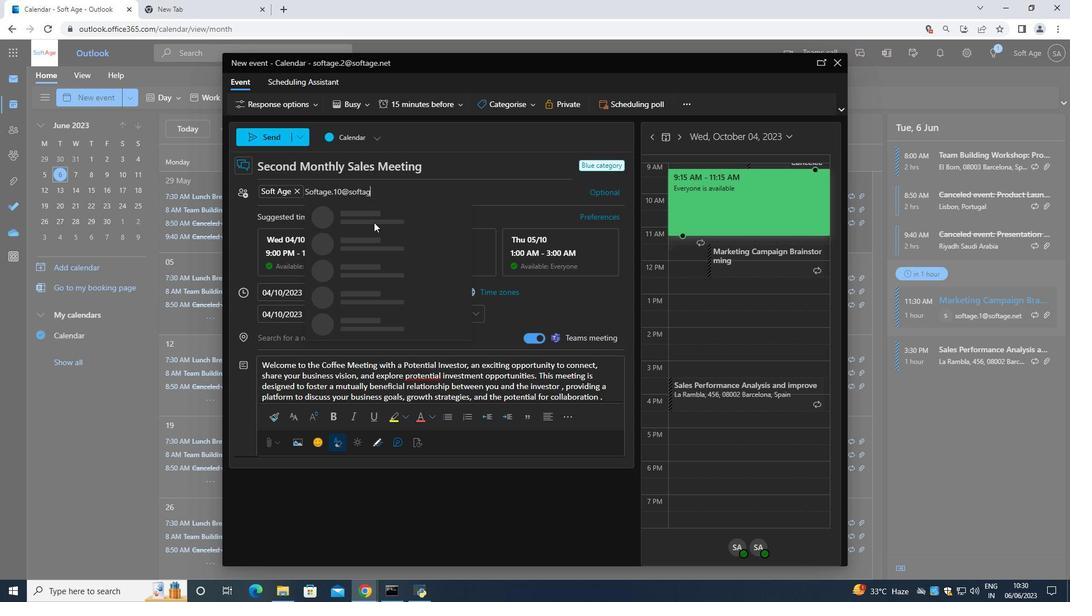 
Action: Mouse moved to (370, 235)
Screenshot: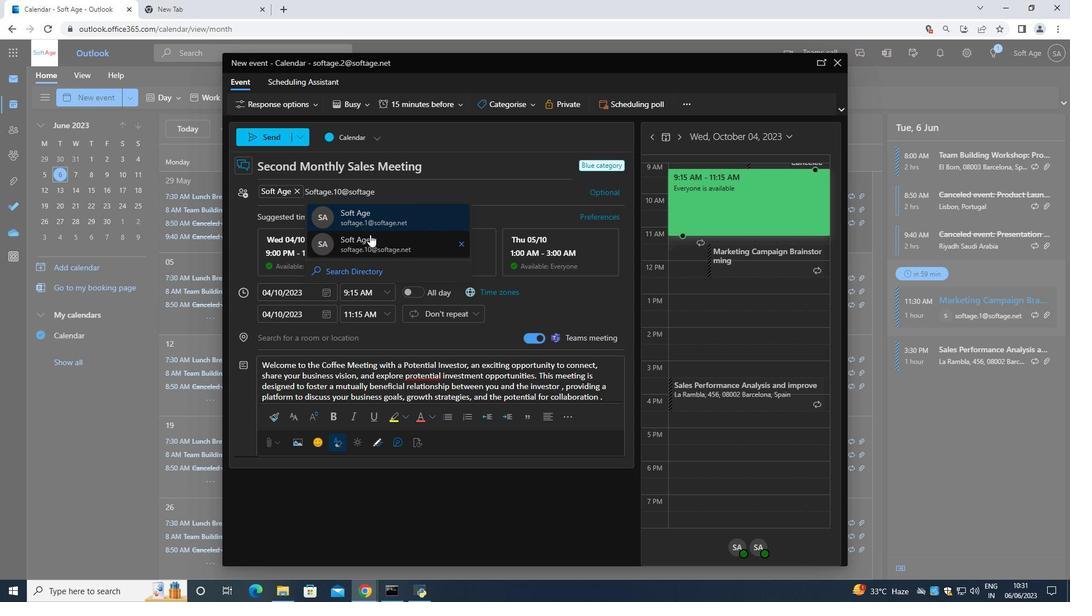 
Action: Mouse pressed left at (370, 235)
Screenshot: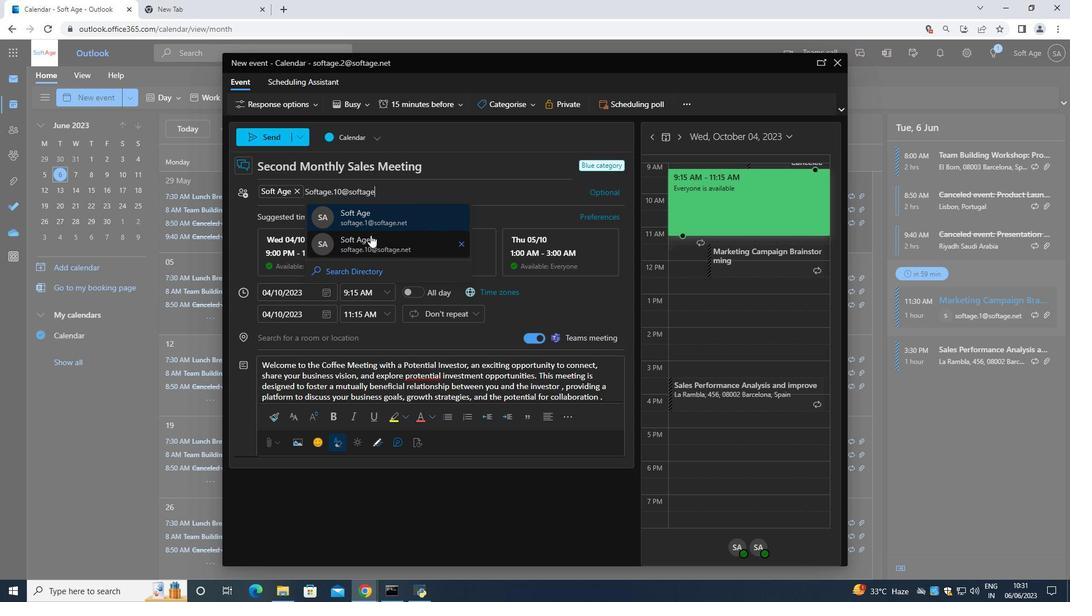 
Action: Mouse moved to (395, 104)
Screenshot: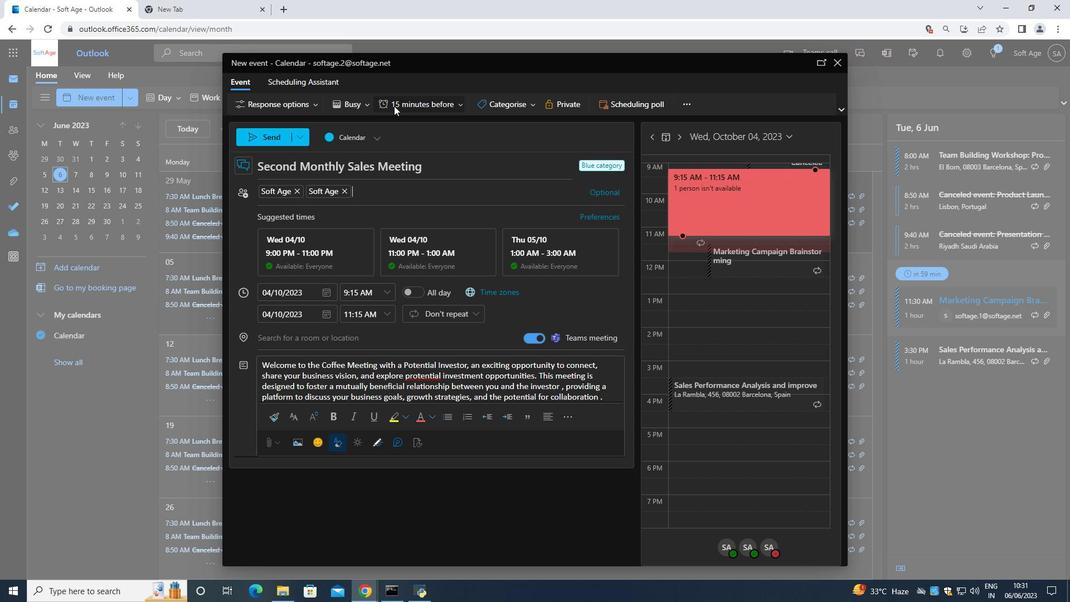 
Action: Mouse pressed left at (395, 104)
Screenshot: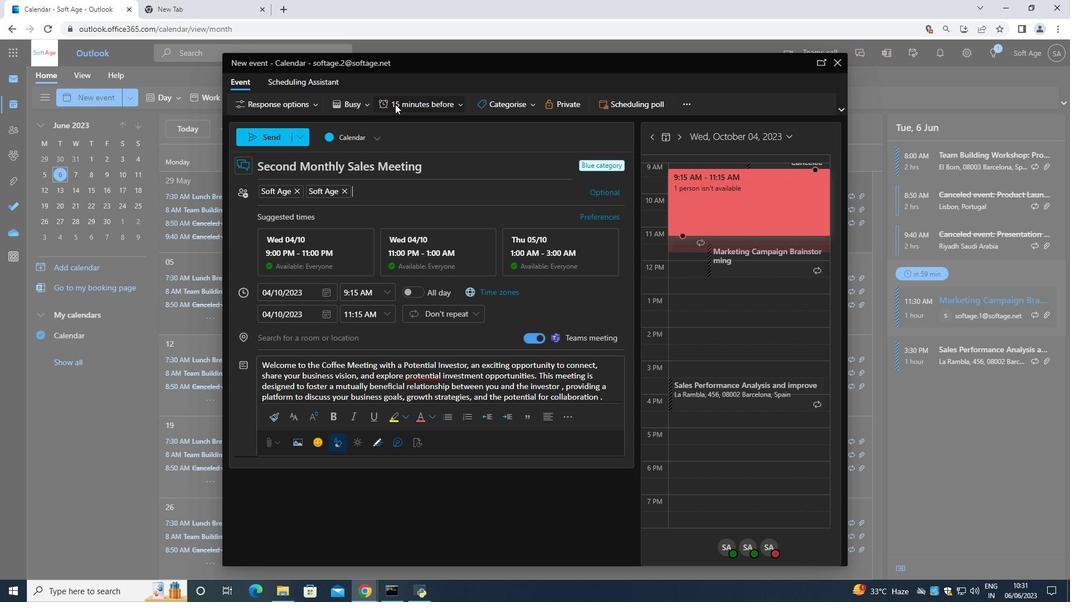 
Action: Mouse moved to (418, 150)
Screenshot: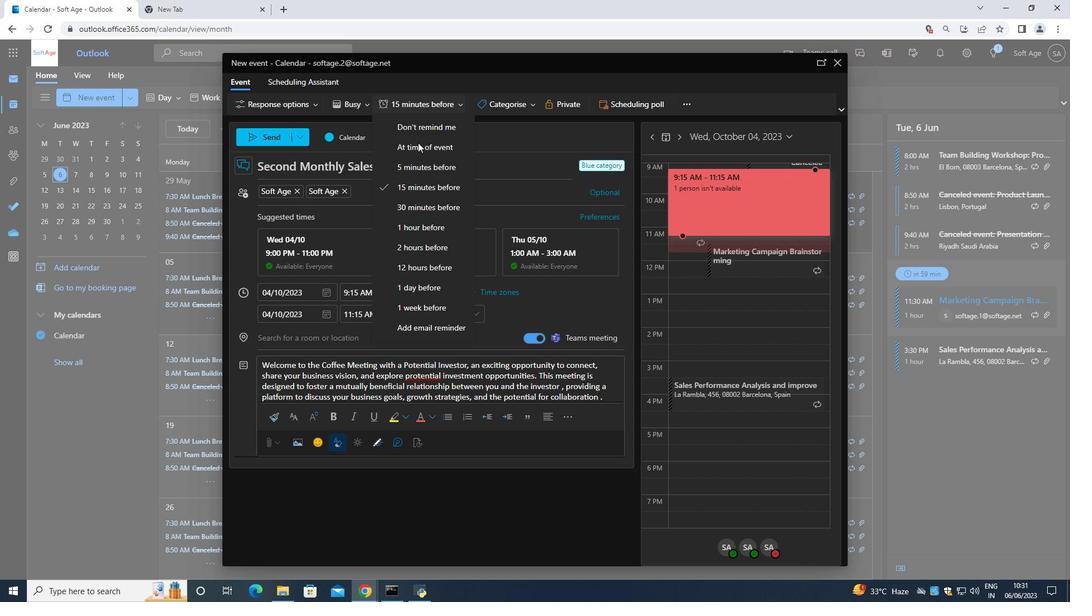 
Action: Mouse pressed left at (418, 150)
Screenshot: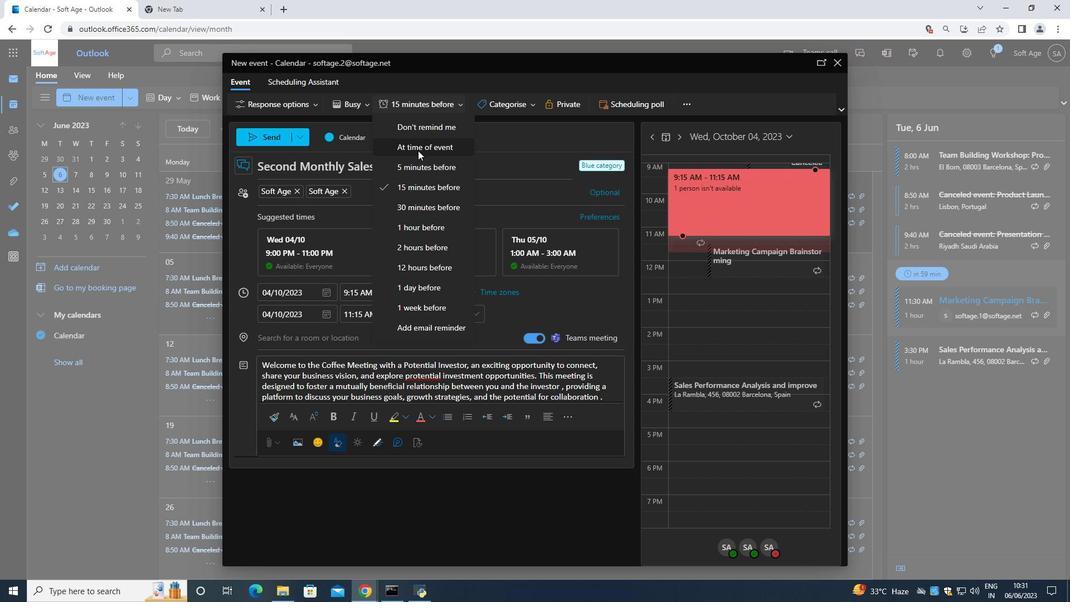 
Action: Mouse moved to (269, 133)
Screenshot: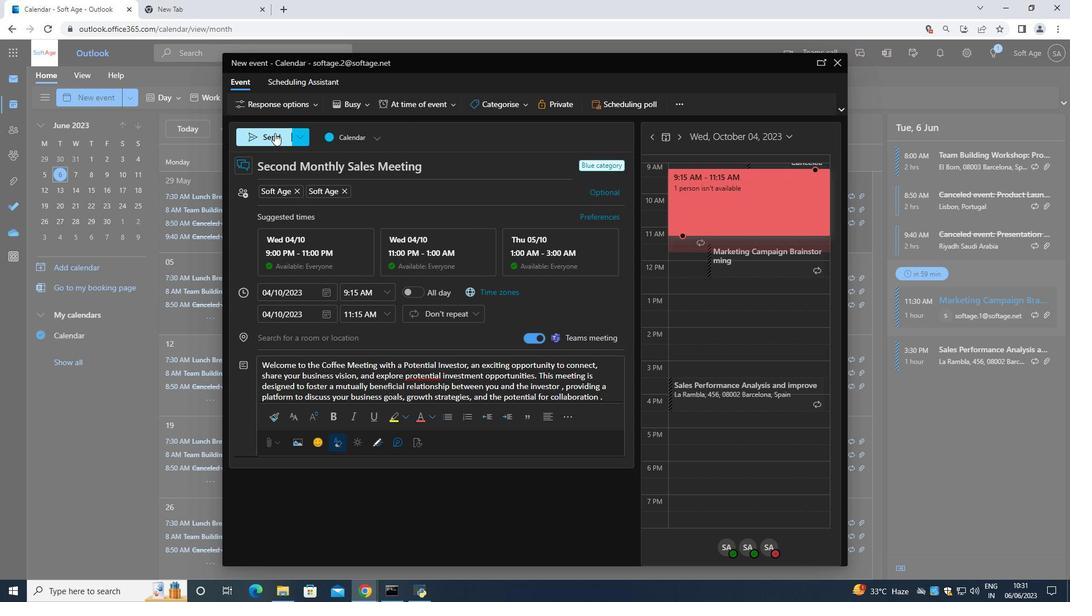 
Action: Mouse pressed left at (269, 133)
Screenshot: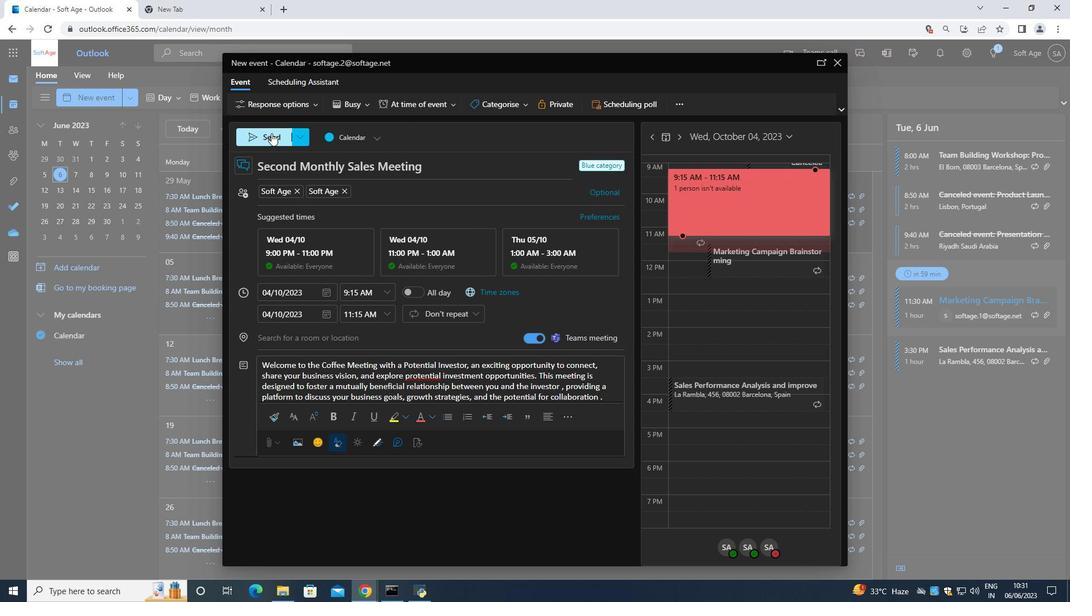 
Action: Mouse moved to (269, 133)
Screenshot: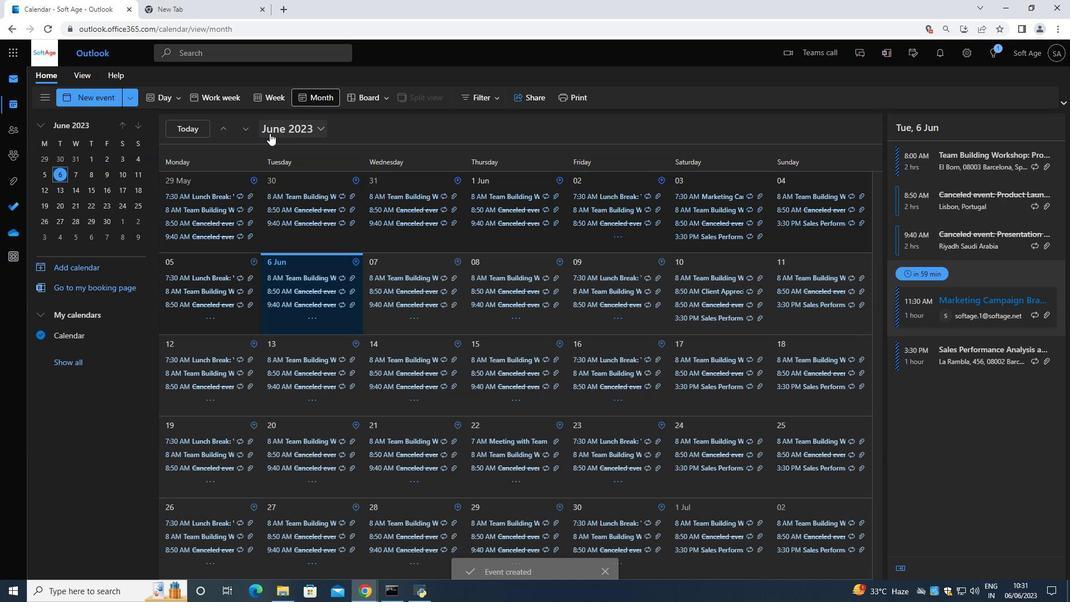 
